 Task: Search one way flight ticket for 5 adults, 2 children, 1 infant in seat and 1 infant on lap in economy from Muskegon: Muskegon County Airport to Rock Springs: Southwest Wyoming Regional Airport (rock Springs Sweetwater County Airport) on 8-5-2023. Choice of flights is Sun country airlines. Number of bags: 2 checked bags. Price is upto 107000. Outbound departure time preference is 18:45.
Action: Mouse moved to (360, 313)
Screenshot: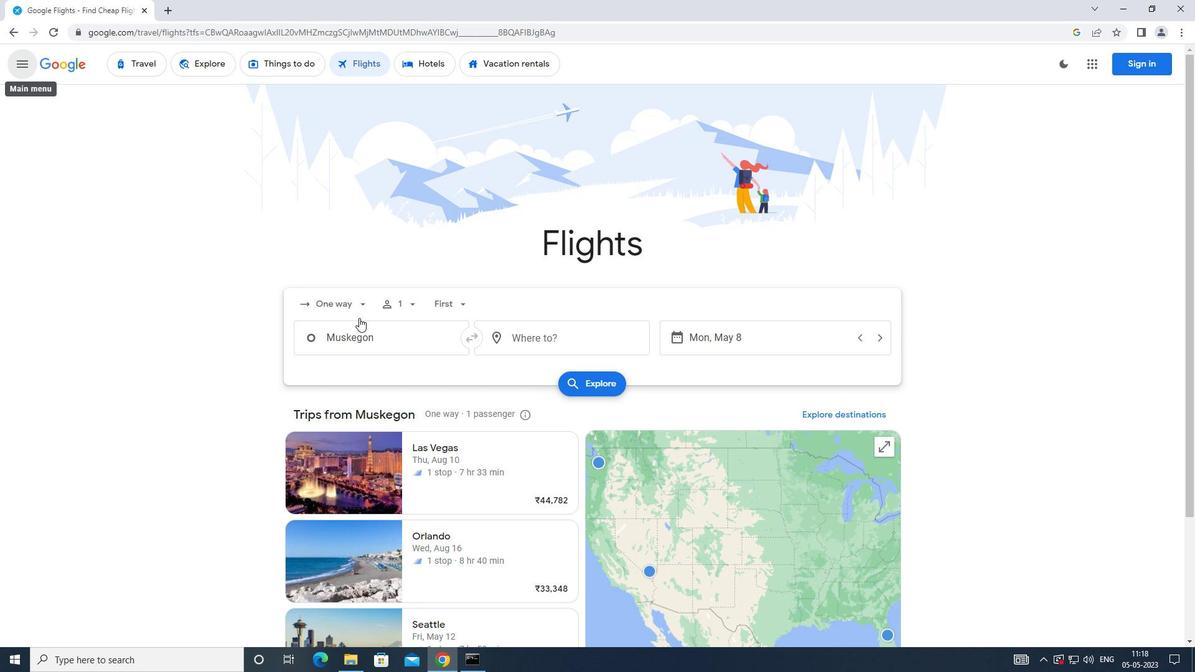 
Action: Mouse pressed left at (360, 313)
Screenshot: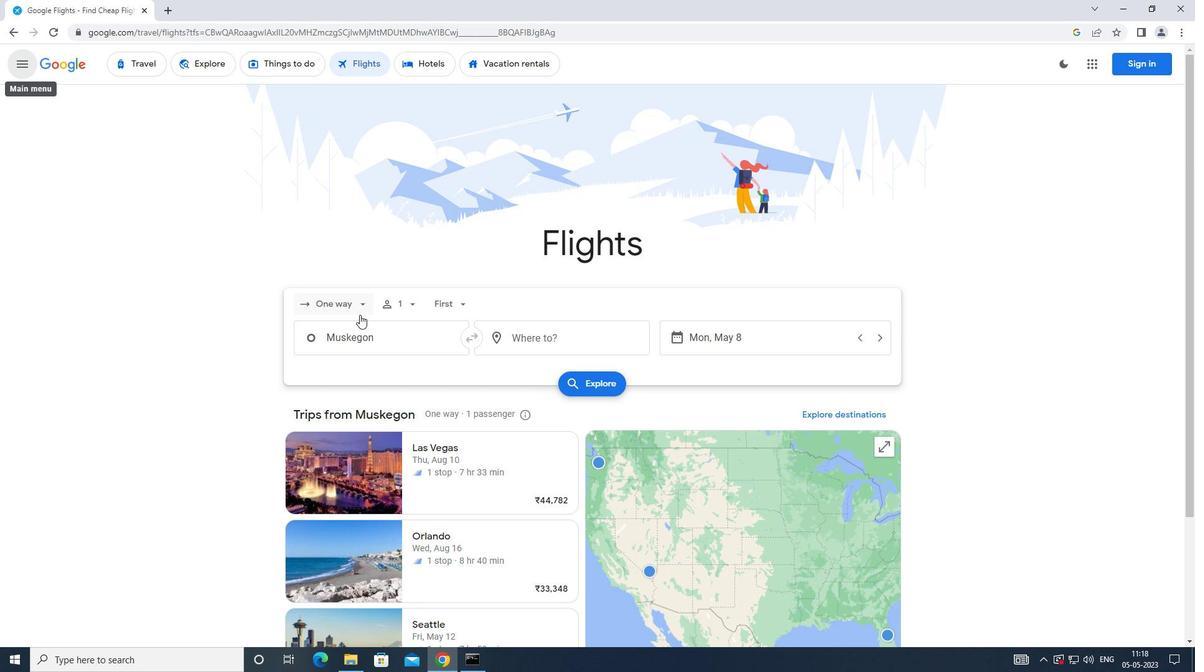 
Action: Mouse moved to (343, 369)
Screenshot: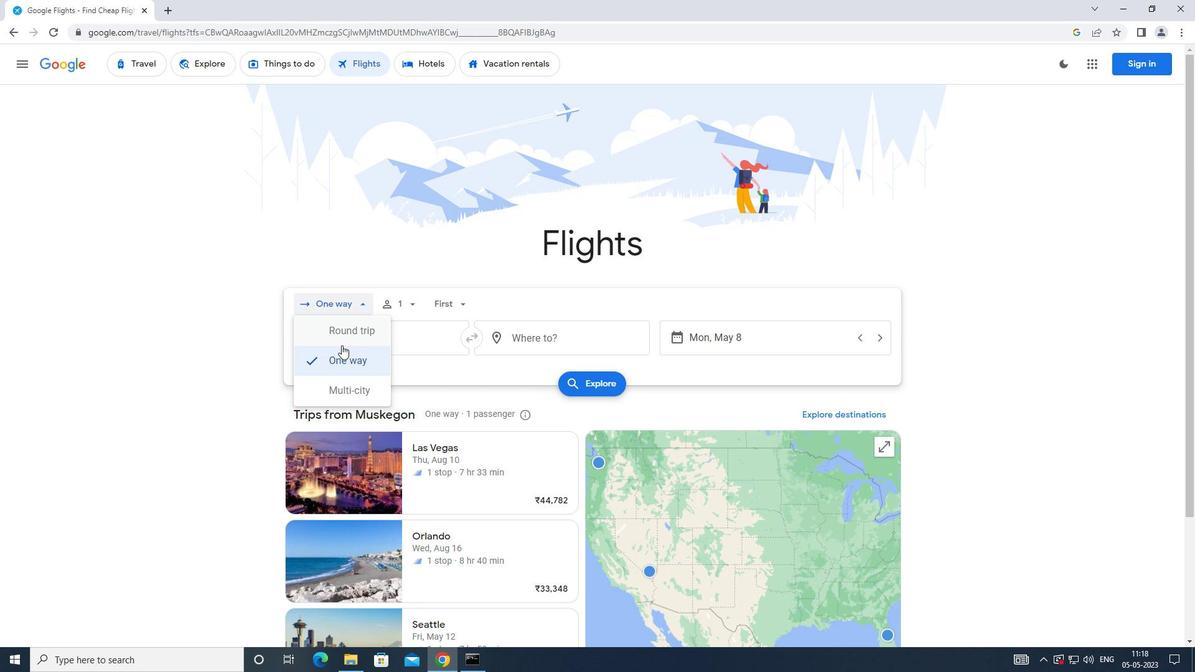 
Action: Mouse pressed left at (343, 369)
Screenshot: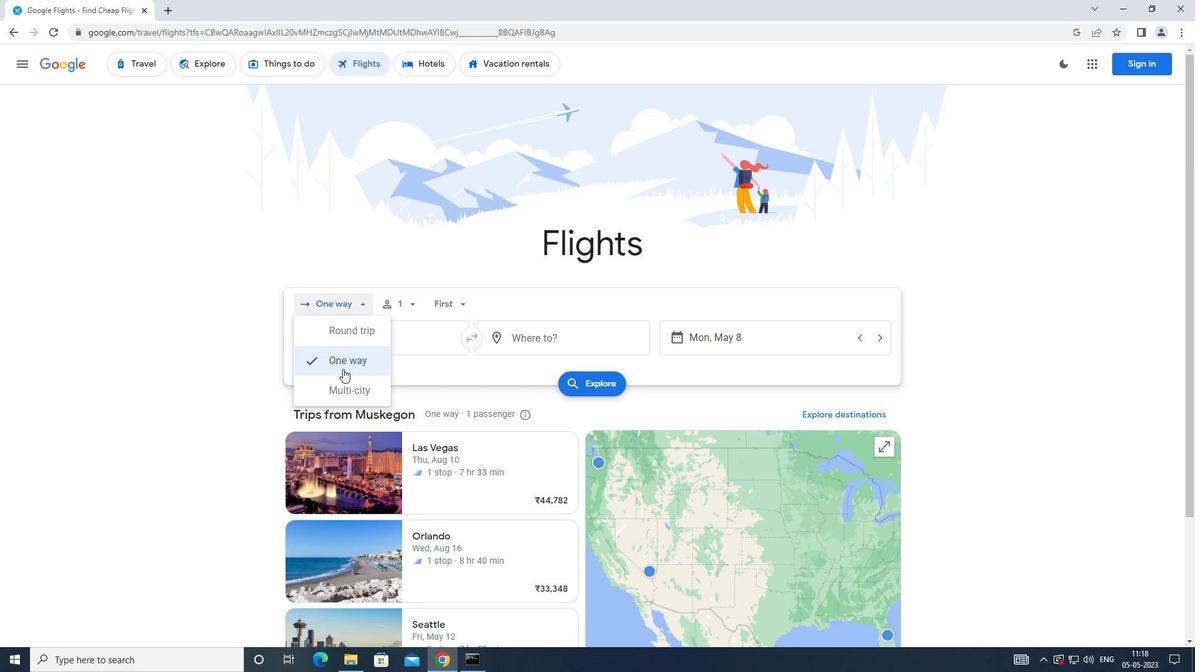 
Action: Mouse moved to (409, 302)
Screenshot: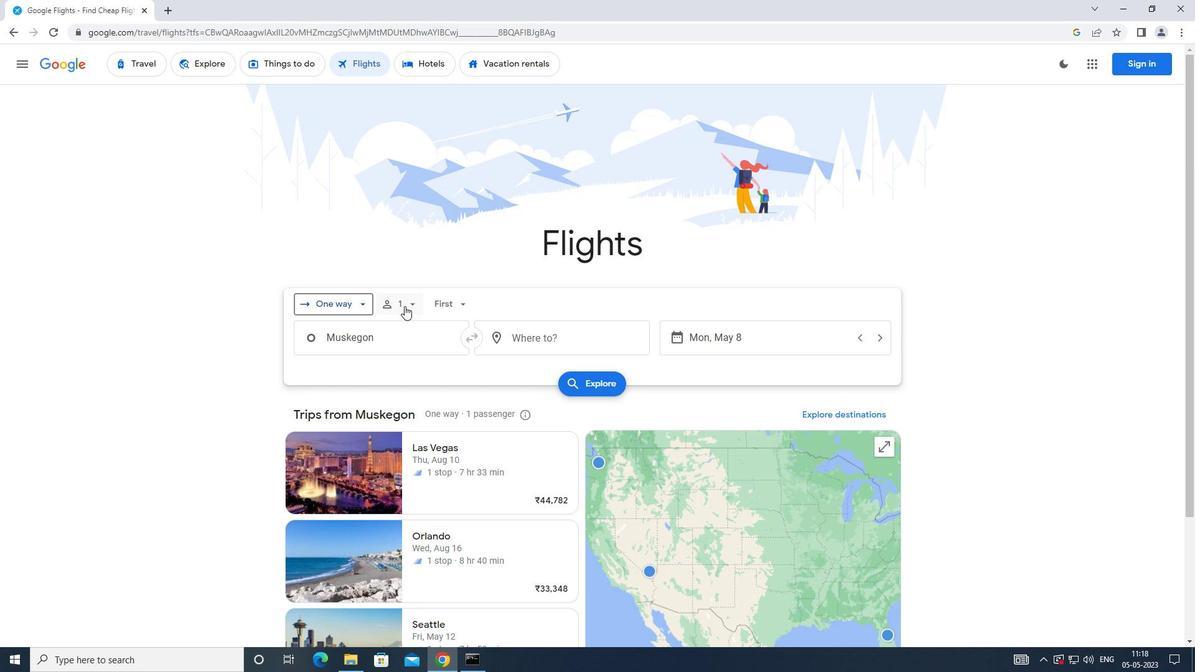 
Action: Mouse pressed left at (409, 302)
Screenshot: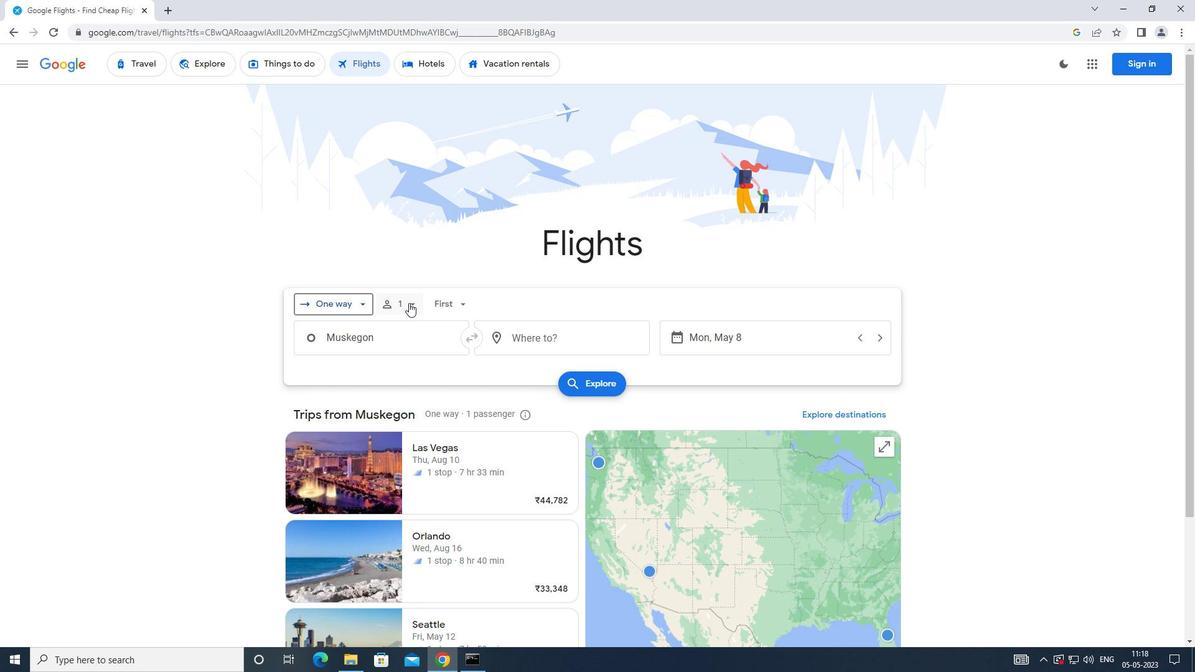 
Action: Mouse moved to (505, 333)
Screenshot: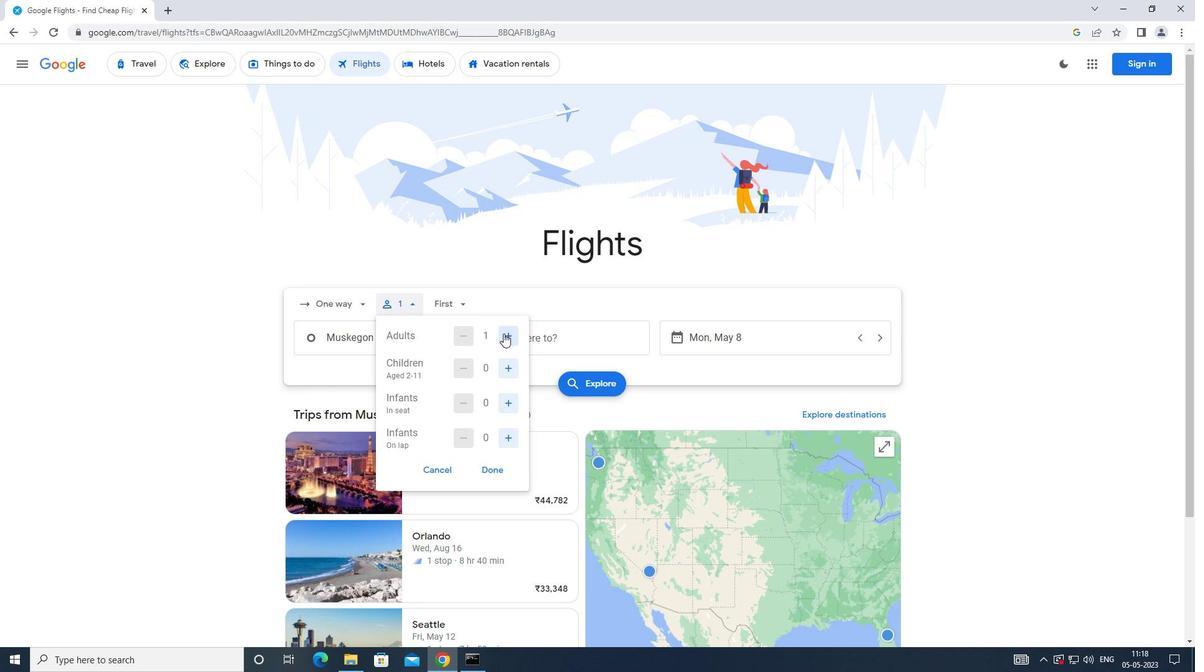 
Action: Mouse pressed left at (505, 333)
Screenshot: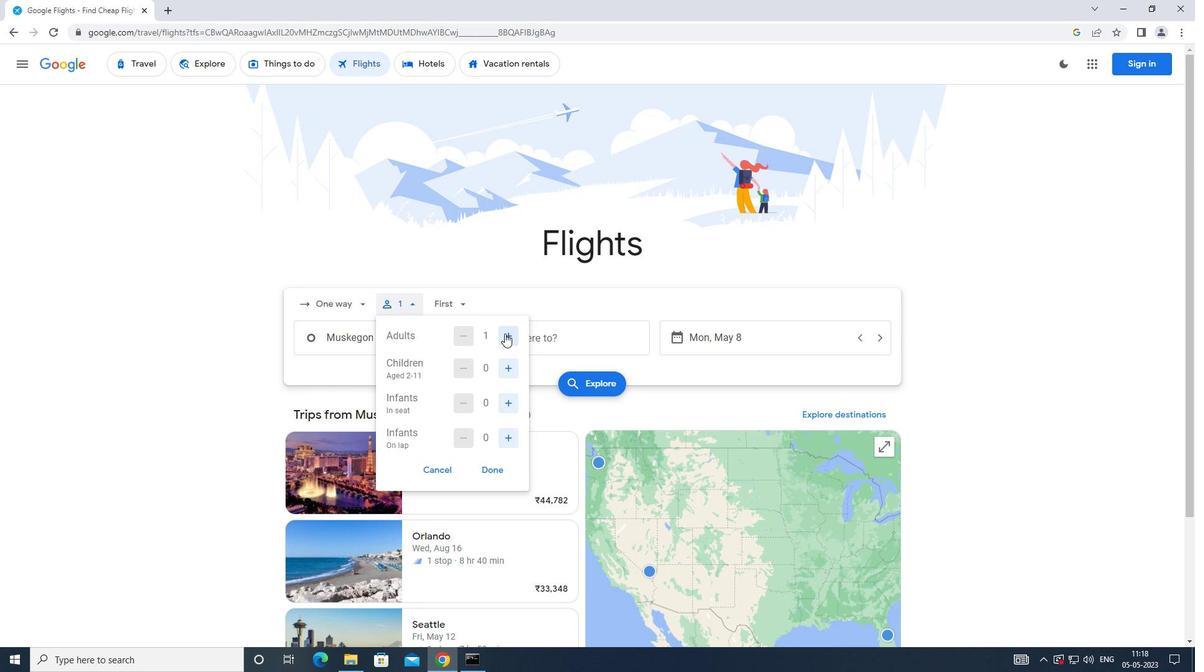 
Action: Mouse pressed left at (505, 333)
Screenshot: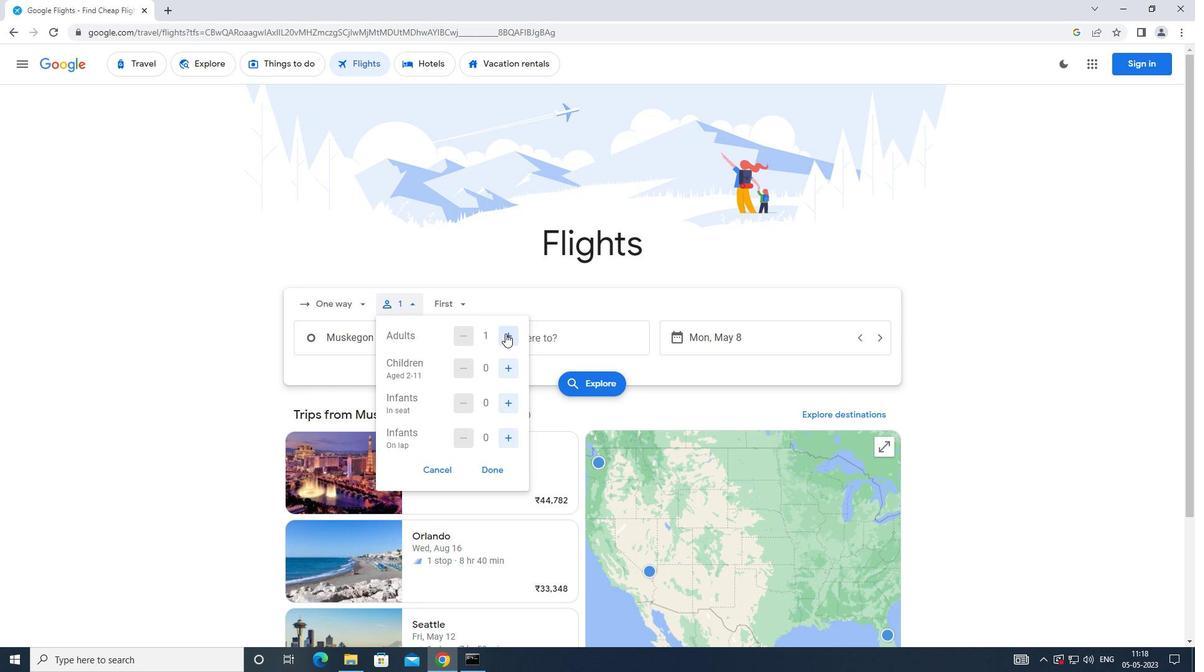 
Action: Mouse pressed left at (505, 333)
Screenshot: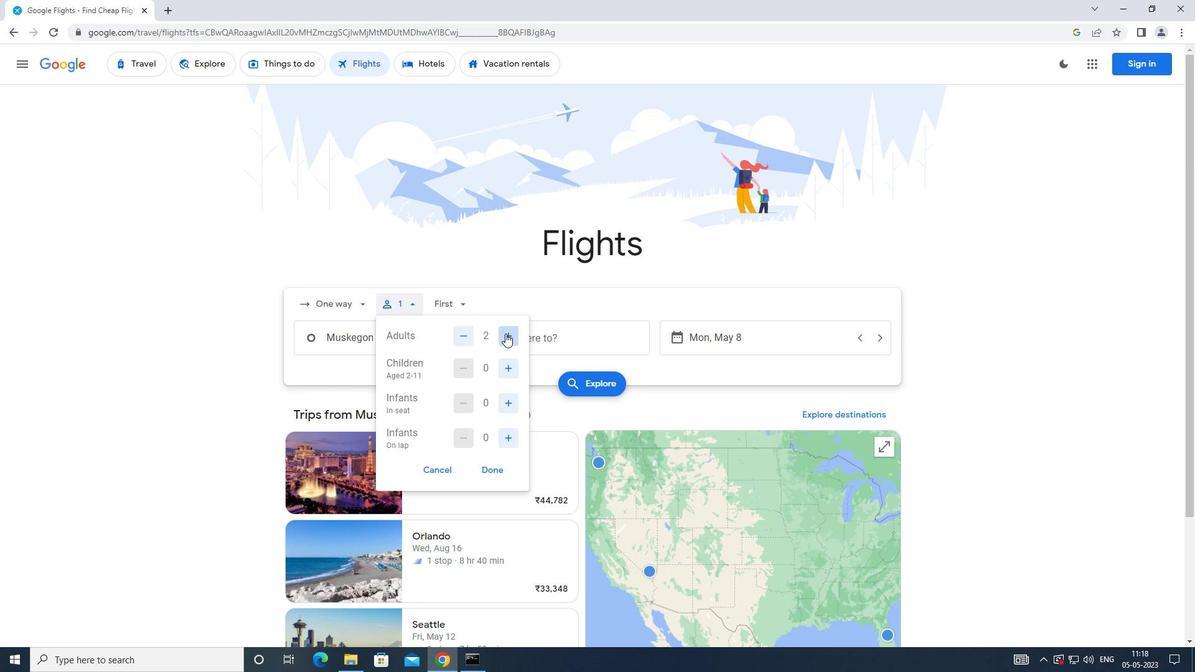
Action: Mouse pressed left at (505, 333)
Screenshot: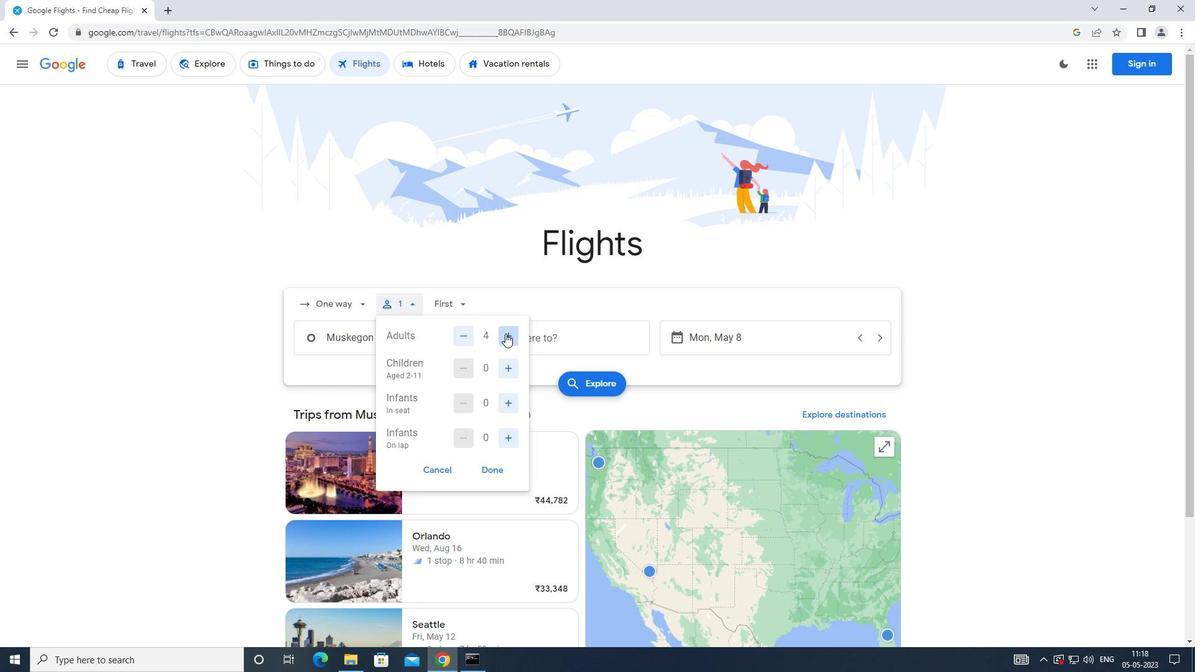 
Action: Mouse moved to (507, 363)
Screenshot: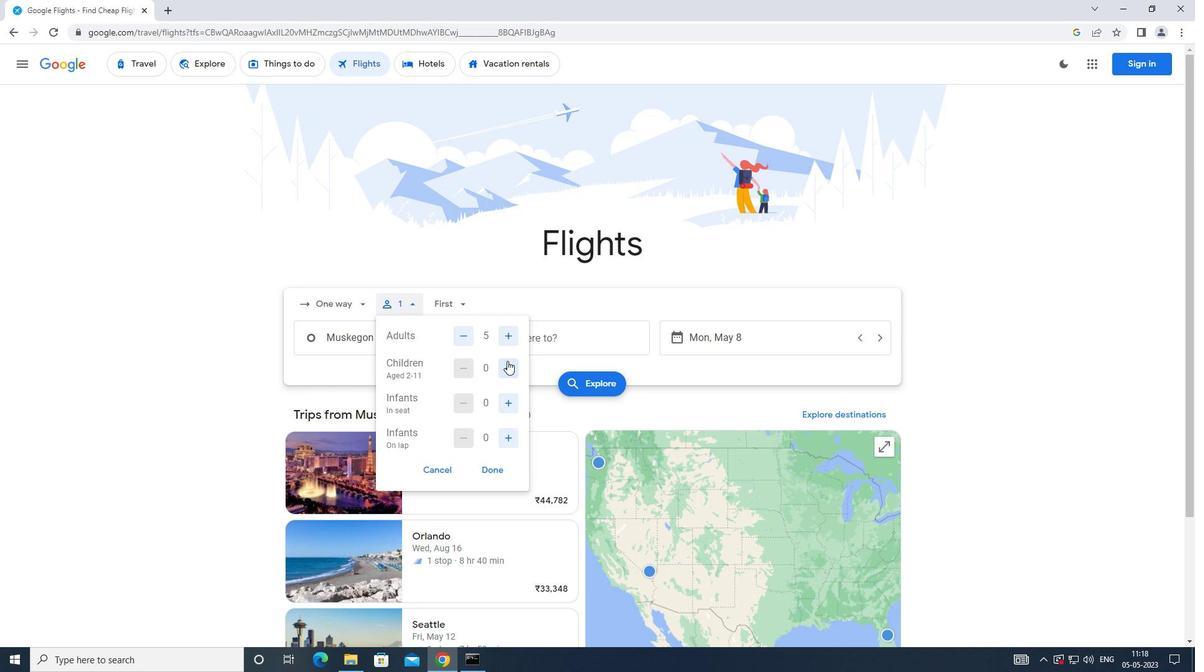 
Action: Mouse pressed left at (507, 363)
Screenshot: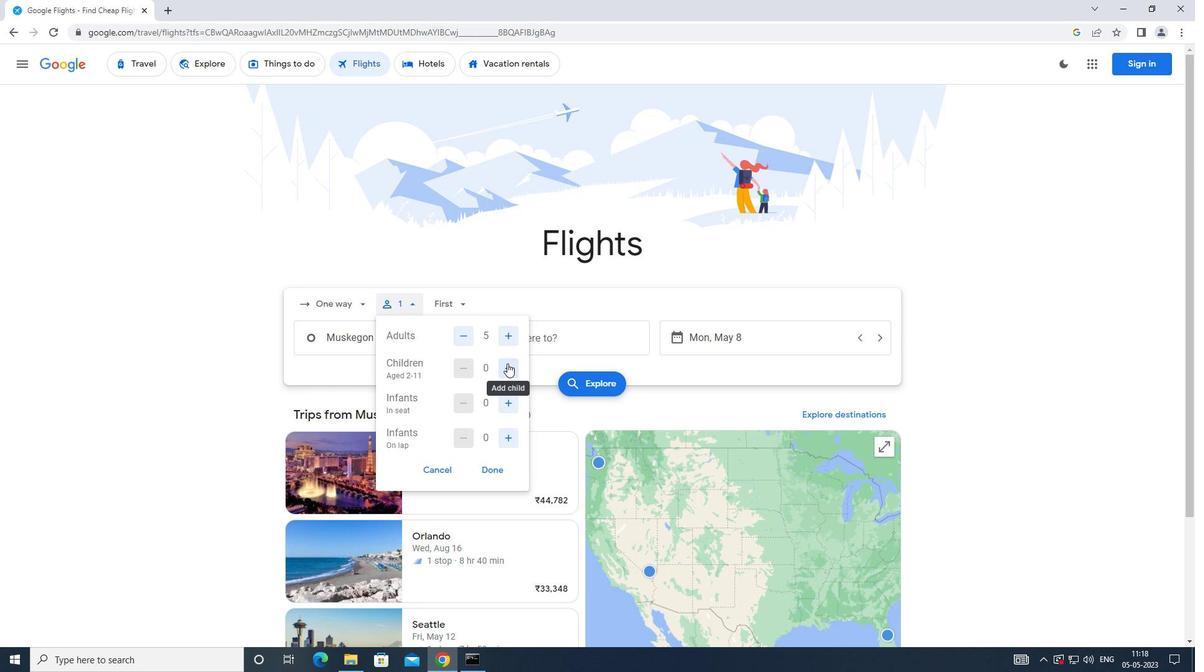 
Action: Mouse pressed left at (507, 363)
Screenshot: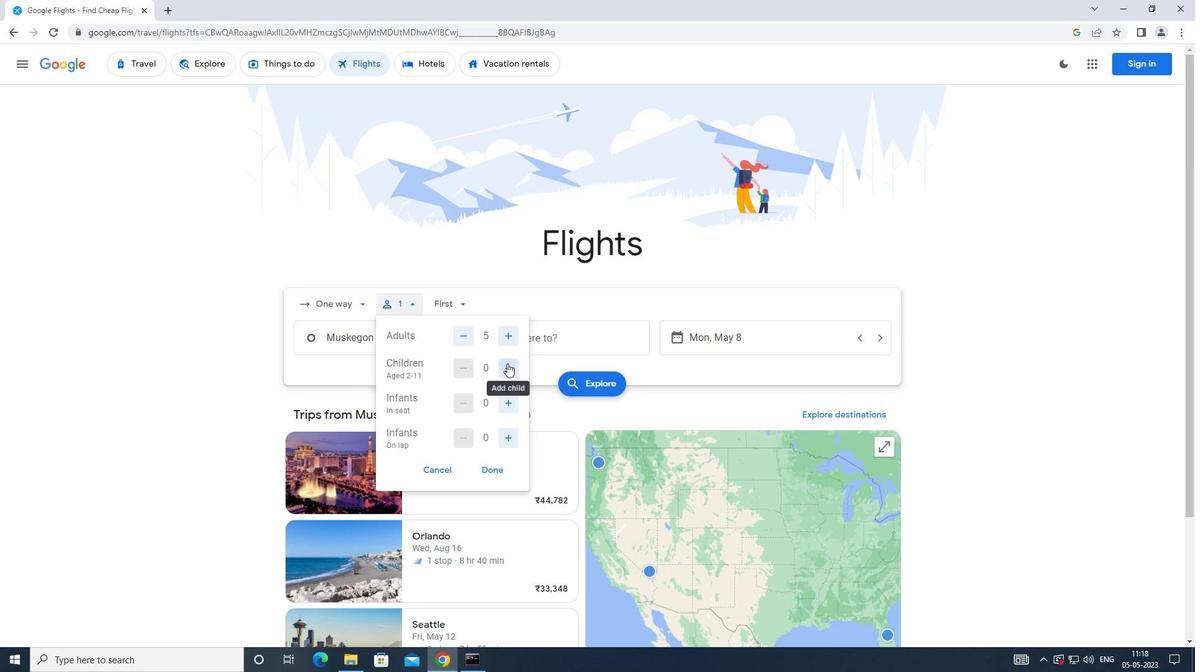 
Action: Mouse moved to (506, 395)
Screenshot: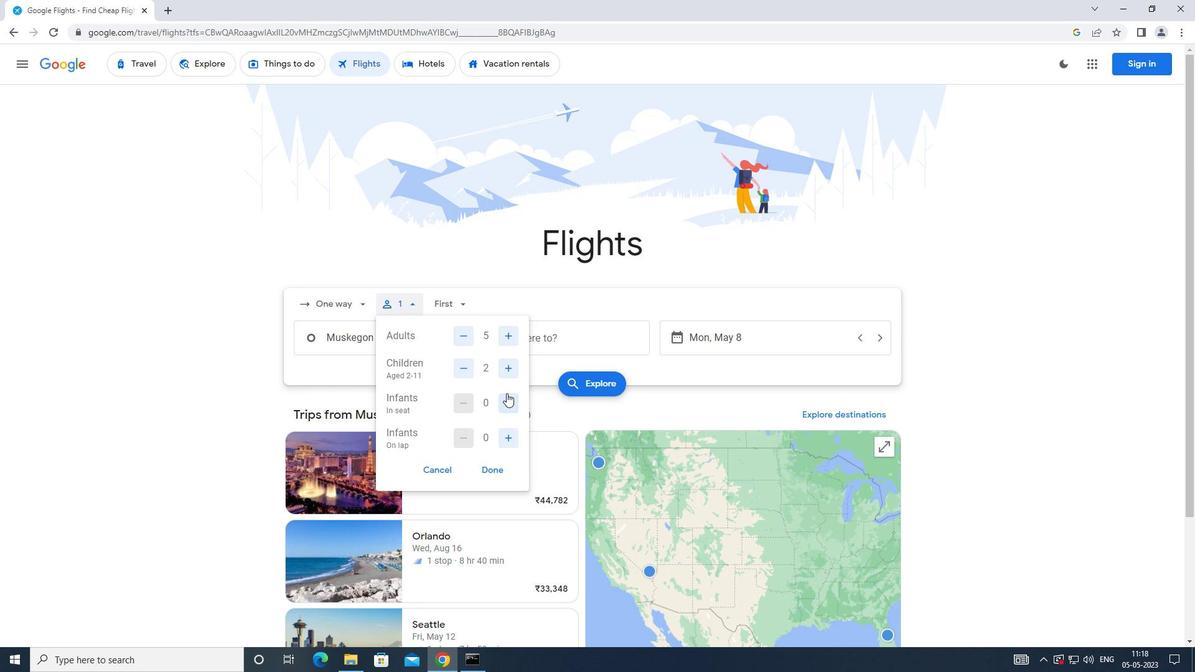 
Action: Mouse pressed left at (506, 395)
Screenshot: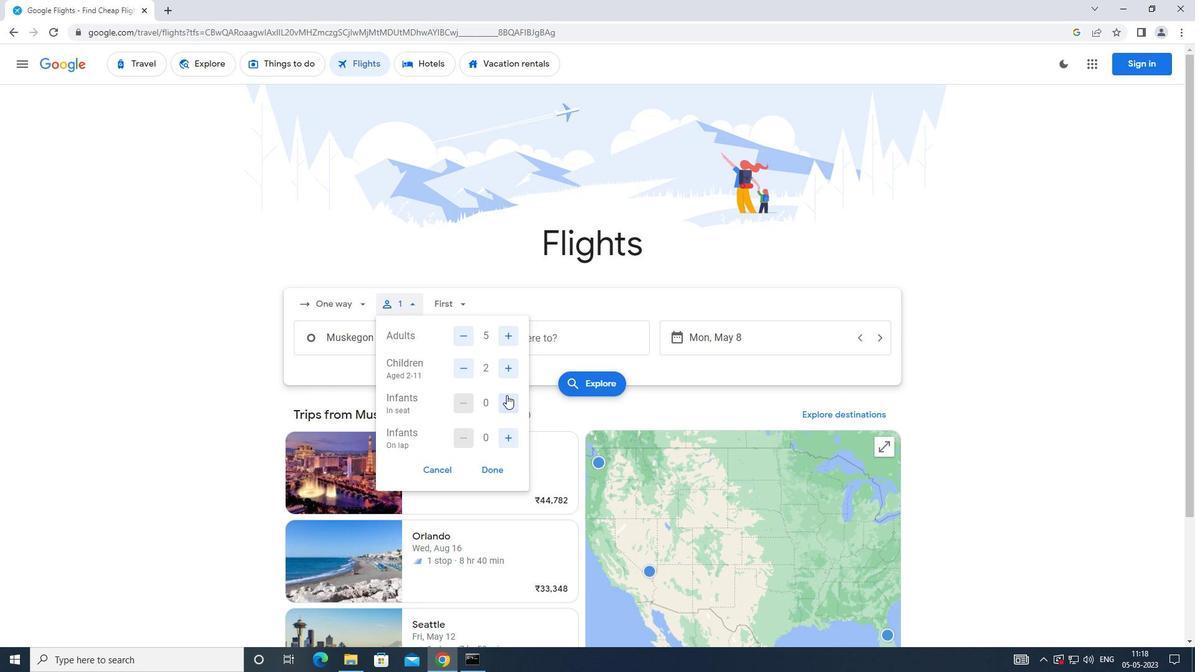
Action: Mouse moved to (506, 436)
Screenshot: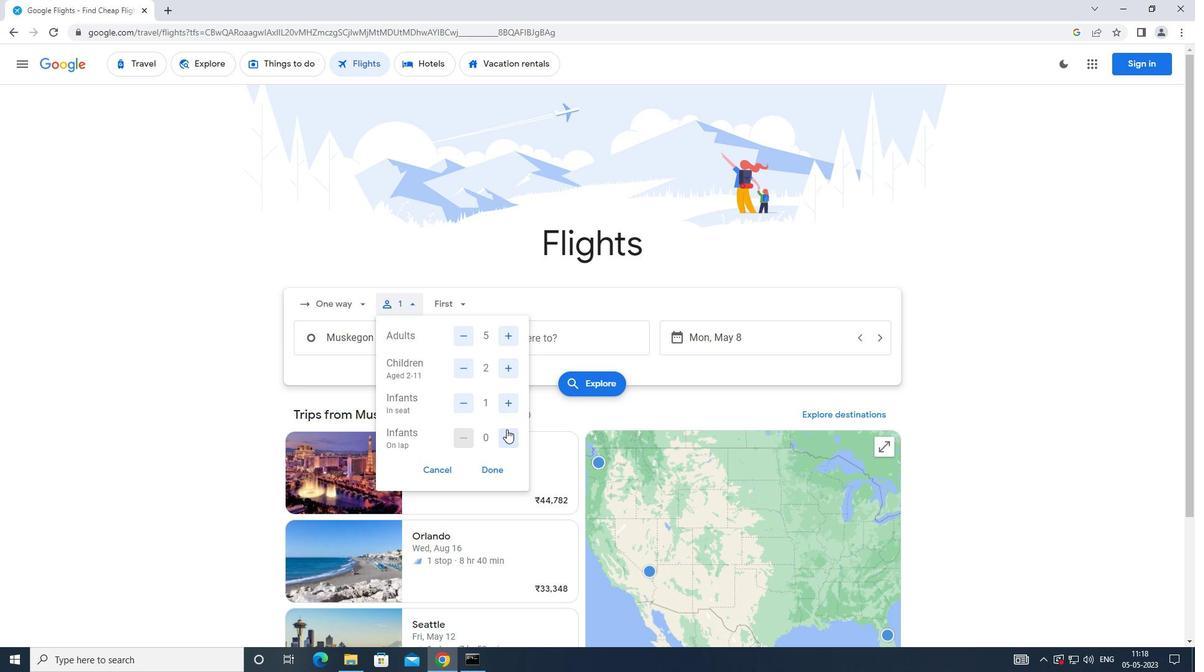 
Action: Mouse pressed left at (506, 436)
Screenshot: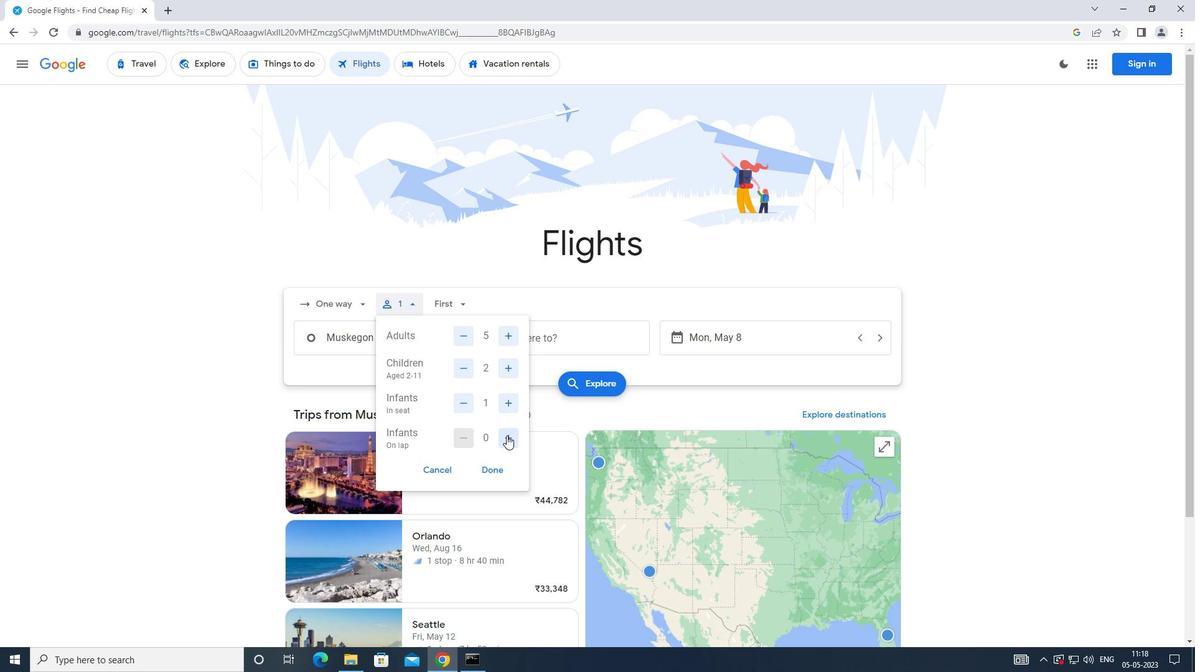 
Action: Mouse moved to (499, 466)
Screenshot: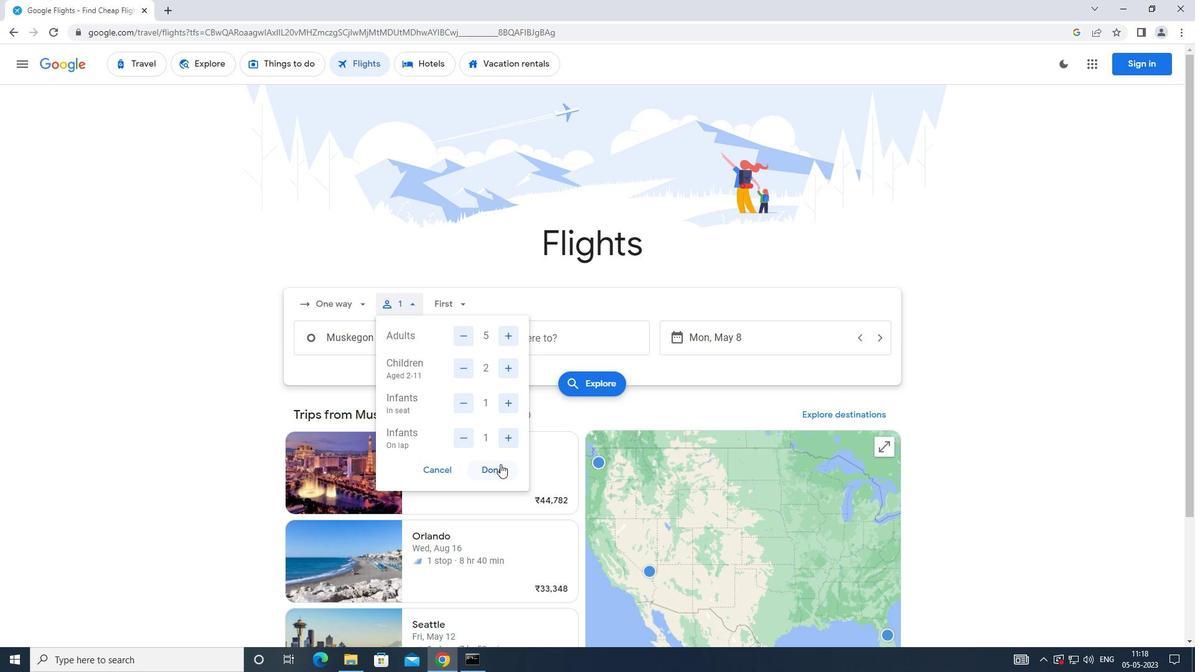 
Action: Mouse pressed left at (499, 466)
Screenshot: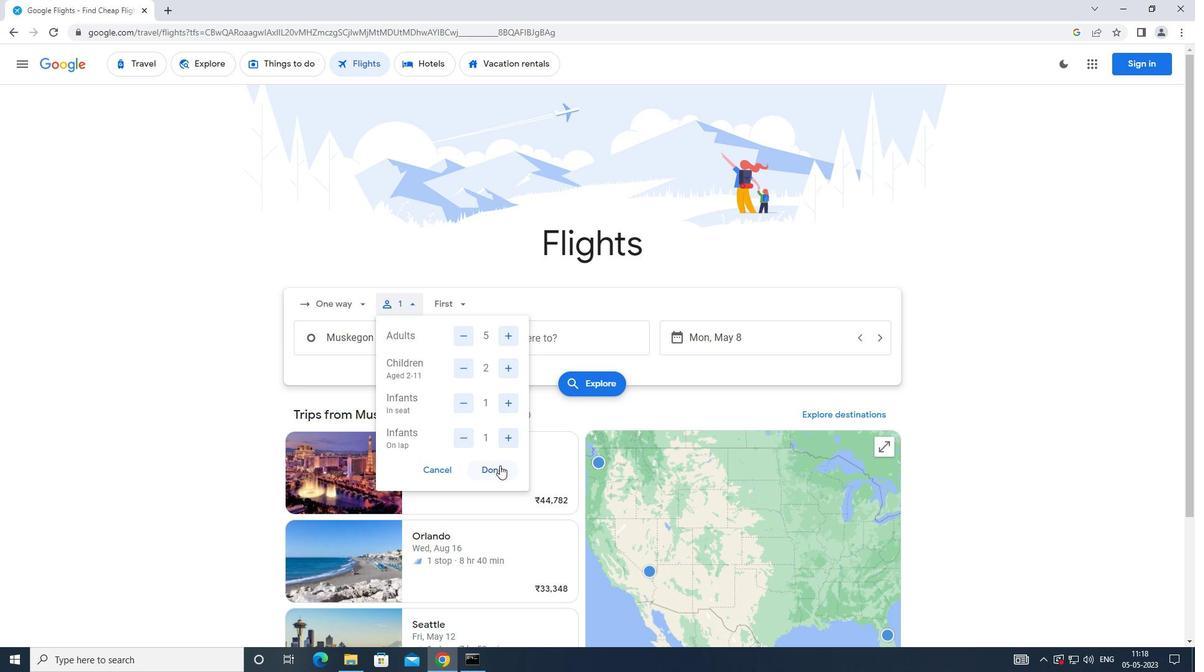 
Action: Mouse moved to (444, 300)
Screenshot: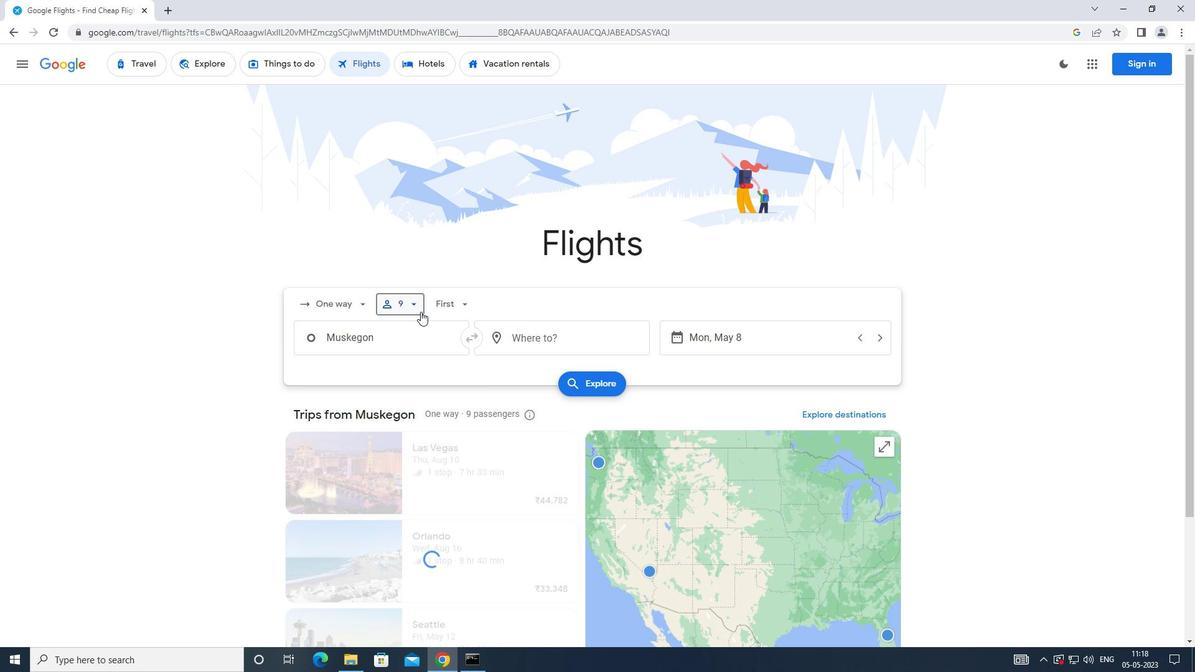 
Action: Mouse pressed left at (444, 300)
Screenshot: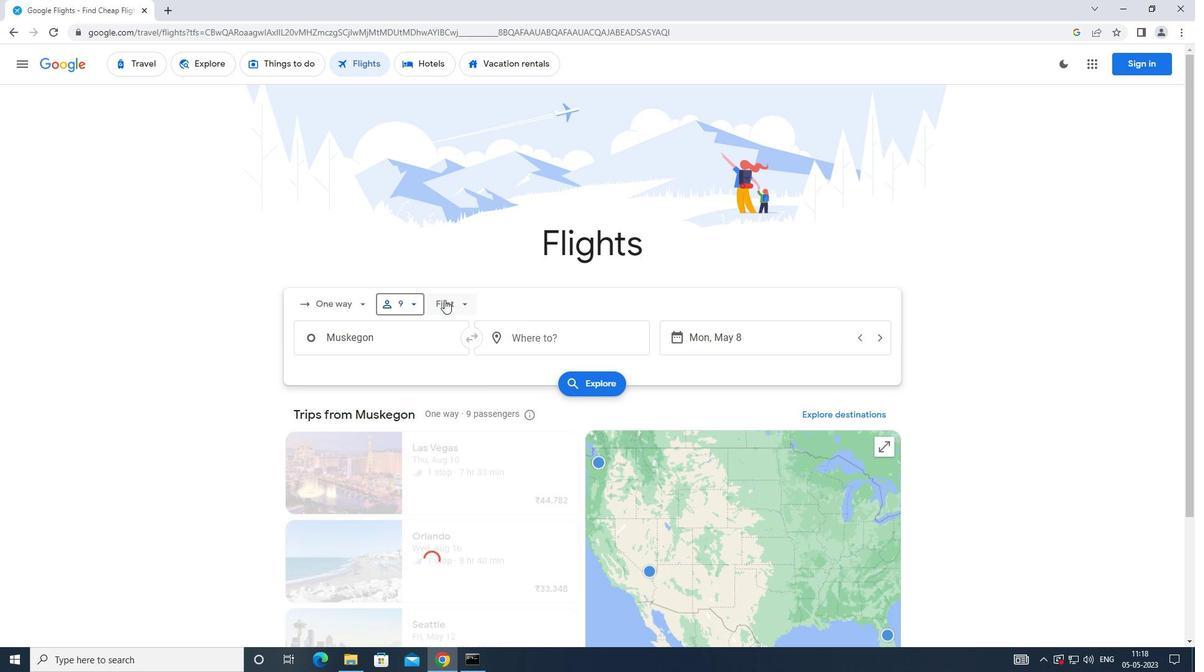 
Action: Mouse moved to (472, 343)
Screenshot: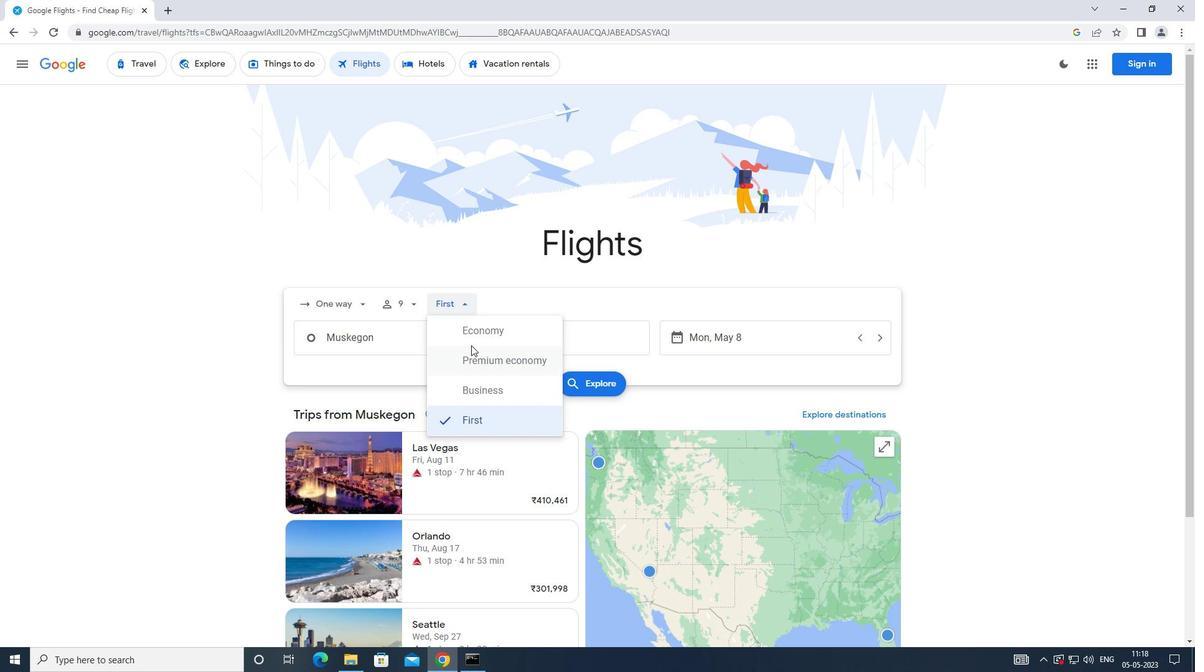 
Action: Mouse pressed left at (472, 343)
Screenshot: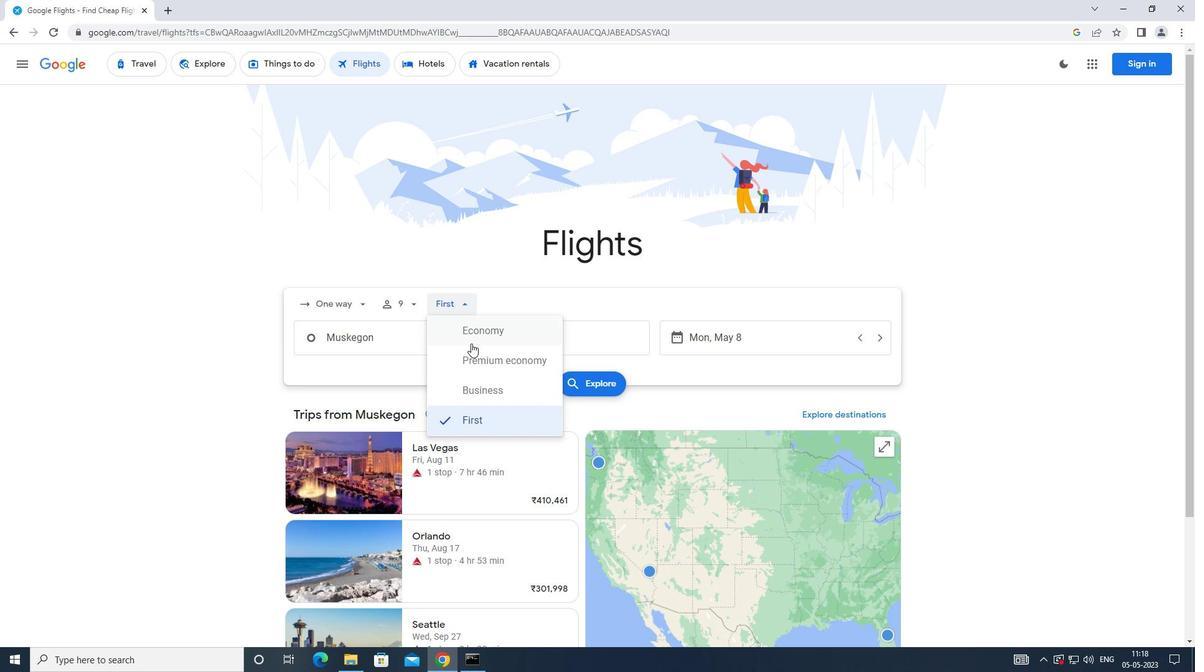 
Action: Mouse moved to (407, 343)
Screenshot: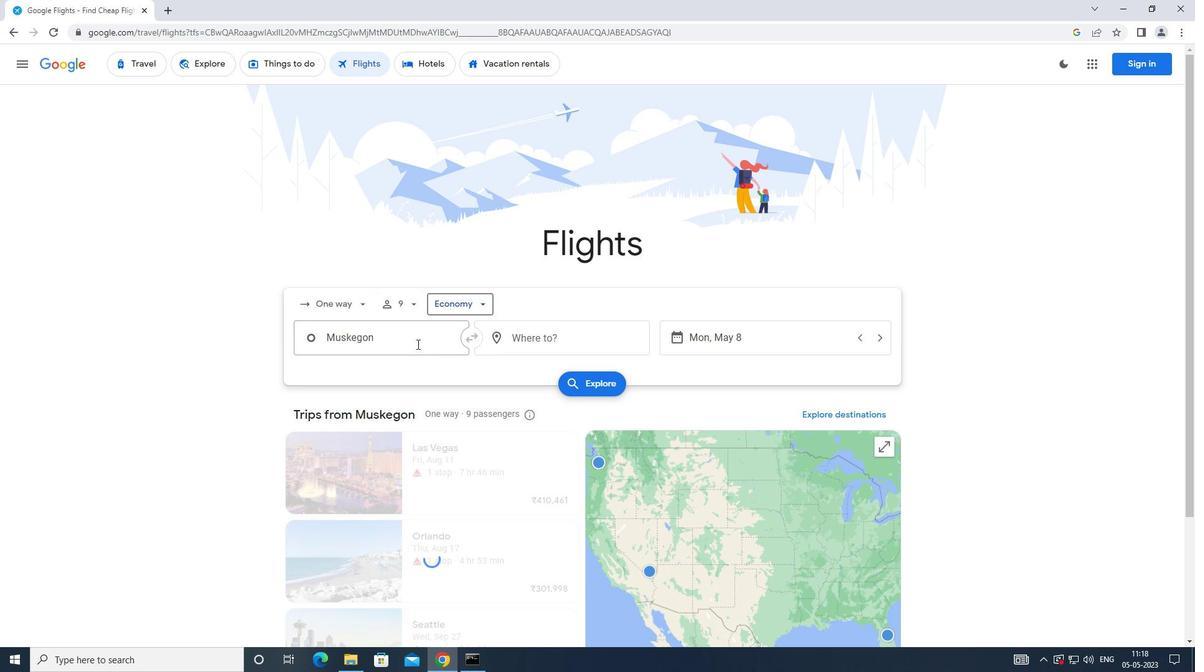 
Action: Mouse pressed left at (407, 343)
Screenshot: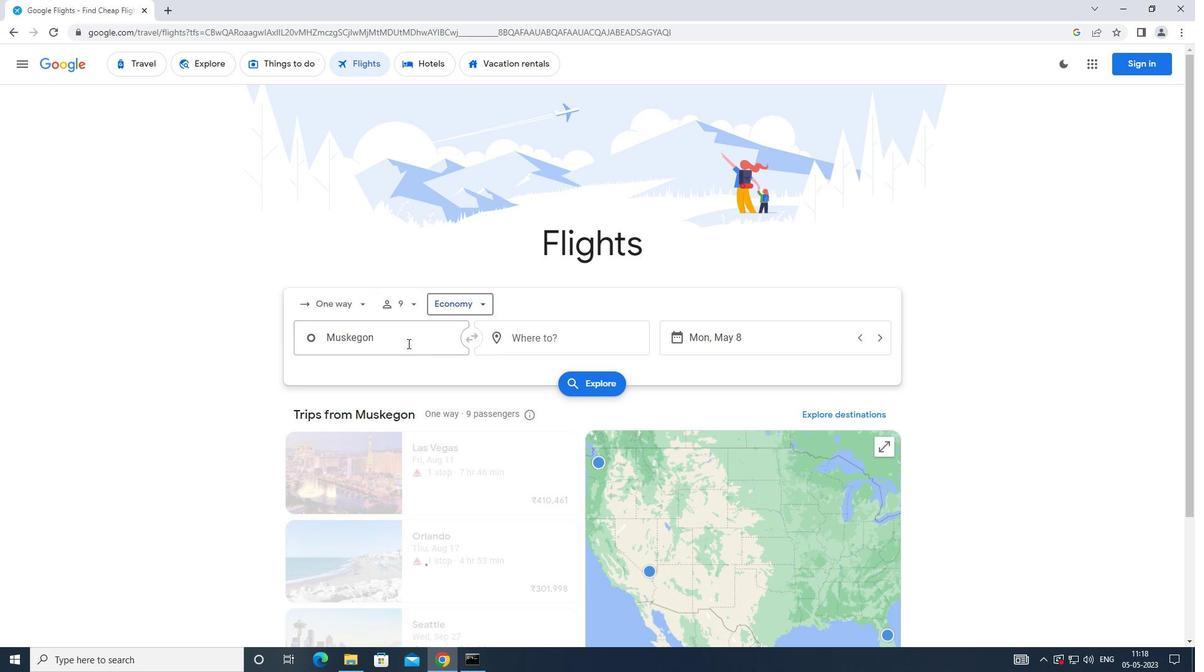 
Action: Mouse moved to (407, 353)
Screenshot: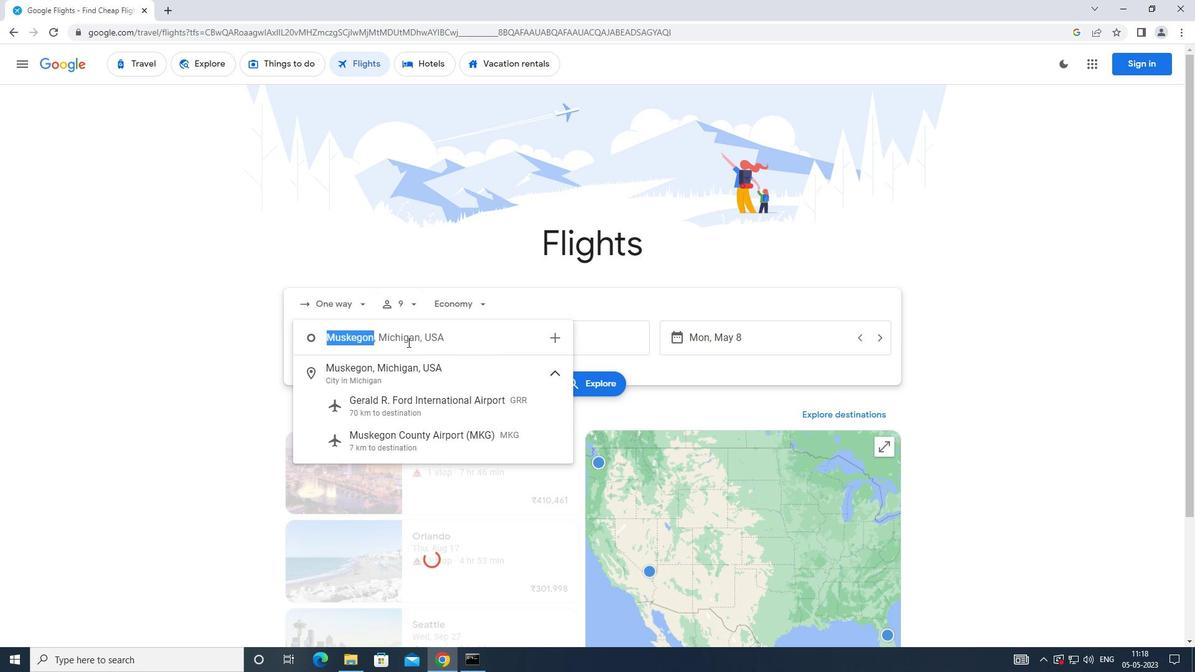 
Action: Key pressed <Key.caps_lock>m<Key.caps_lock>usk<Key.enter>
Screenshot: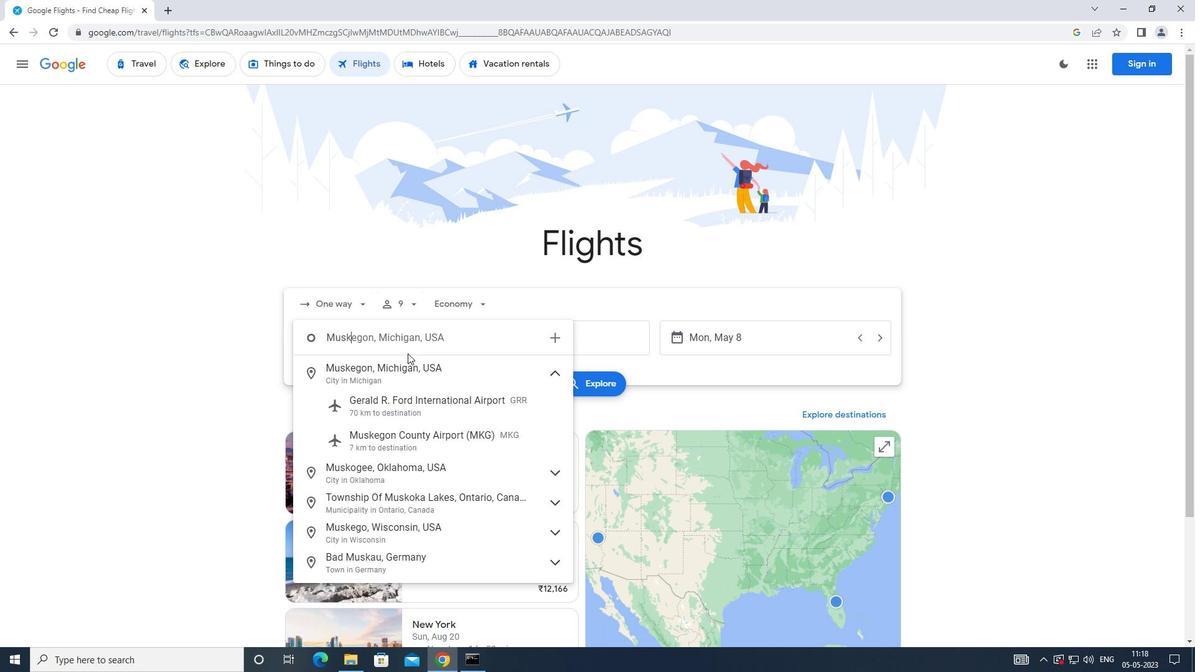 
Action: Mouse moved to (499, 338)
Screenshot: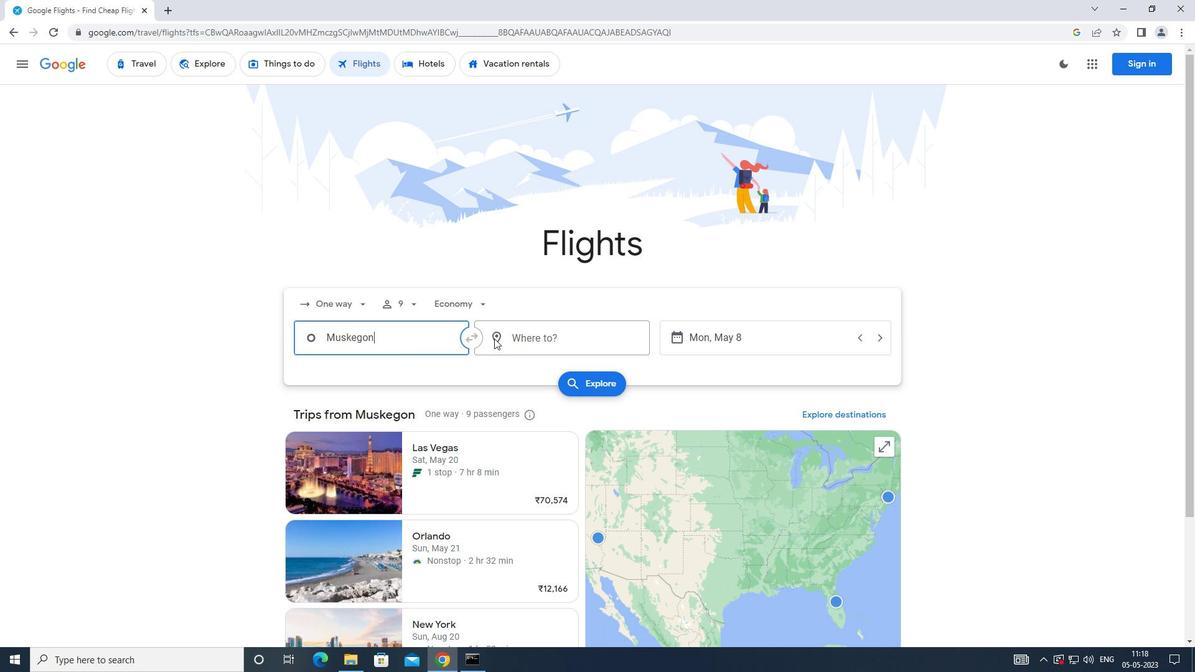 
Action: Mouse pressed left at (499, 338)
Screenshot: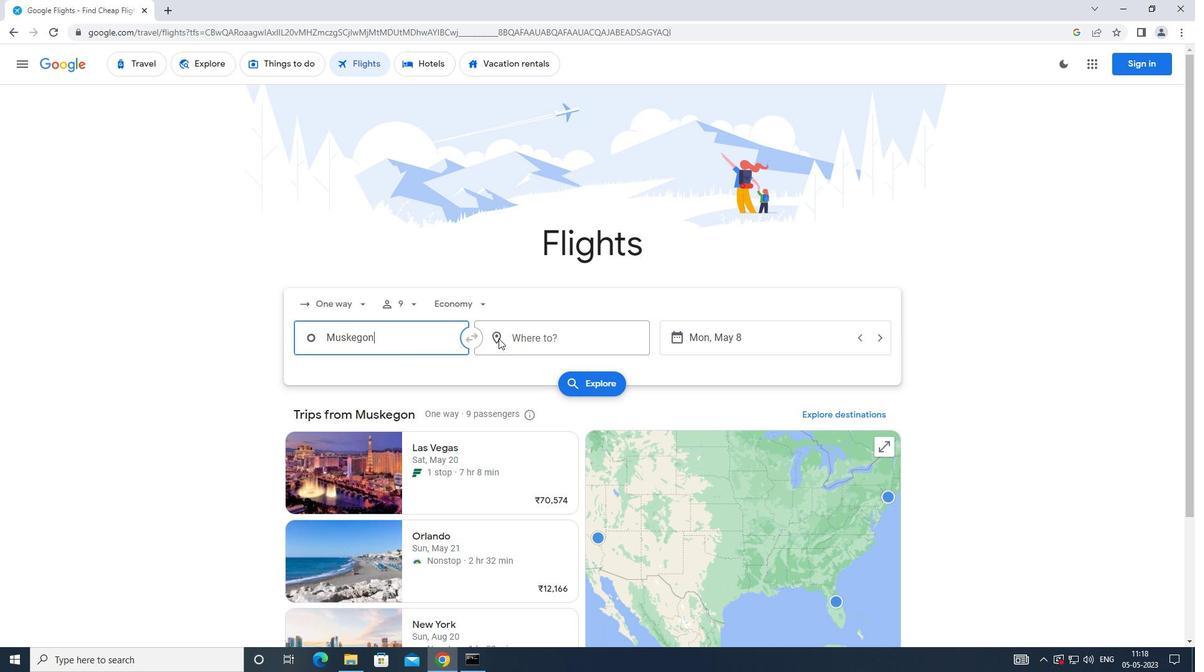 
Action: Mouse moved to (490, 346)
Screenshot: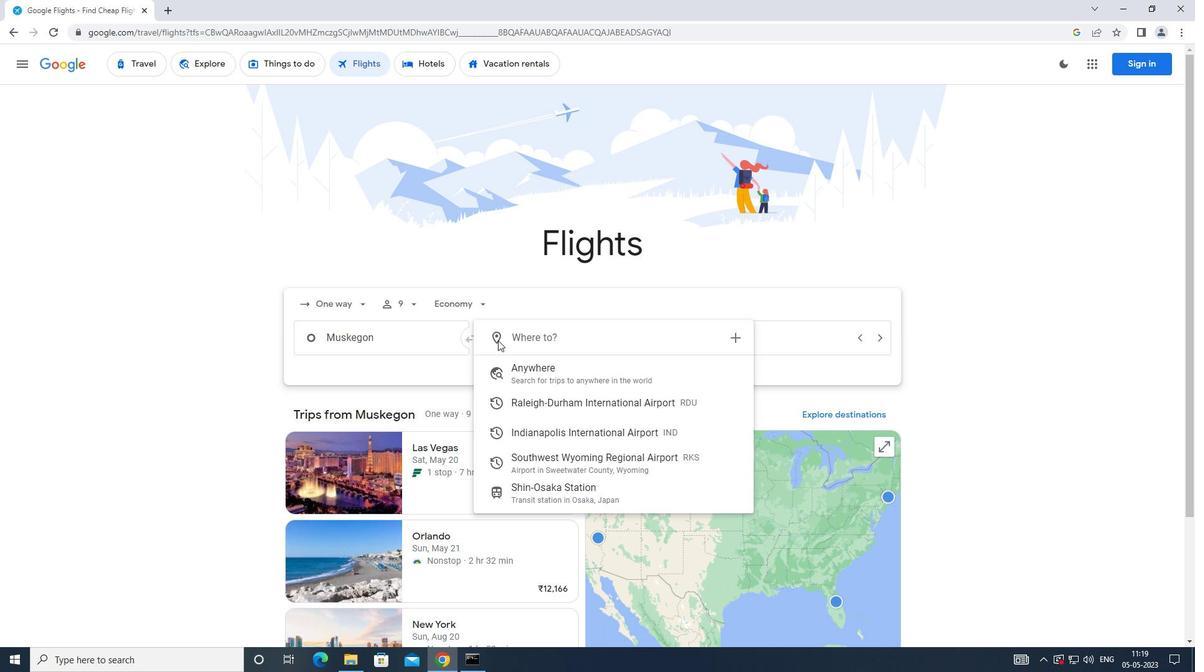 
Action: Key pressed <Key.caps_lock>s<Key.caps_lock>outhwest
Screenshot: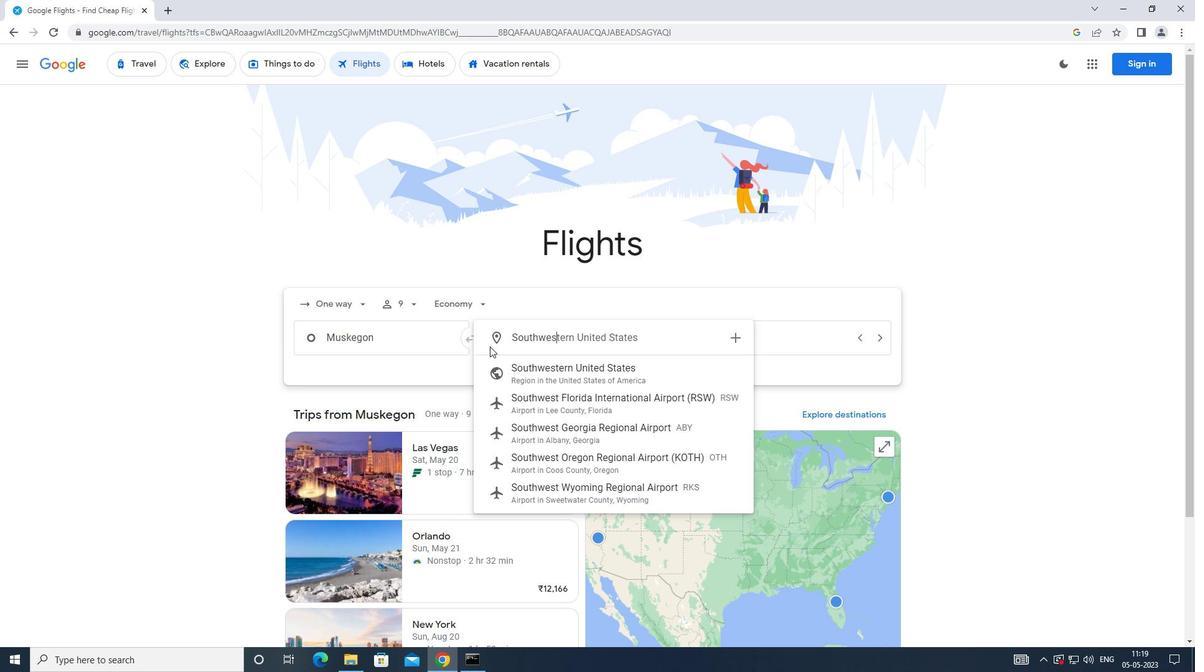 
Action: Mouse moved to (560, 491)
Screenshot: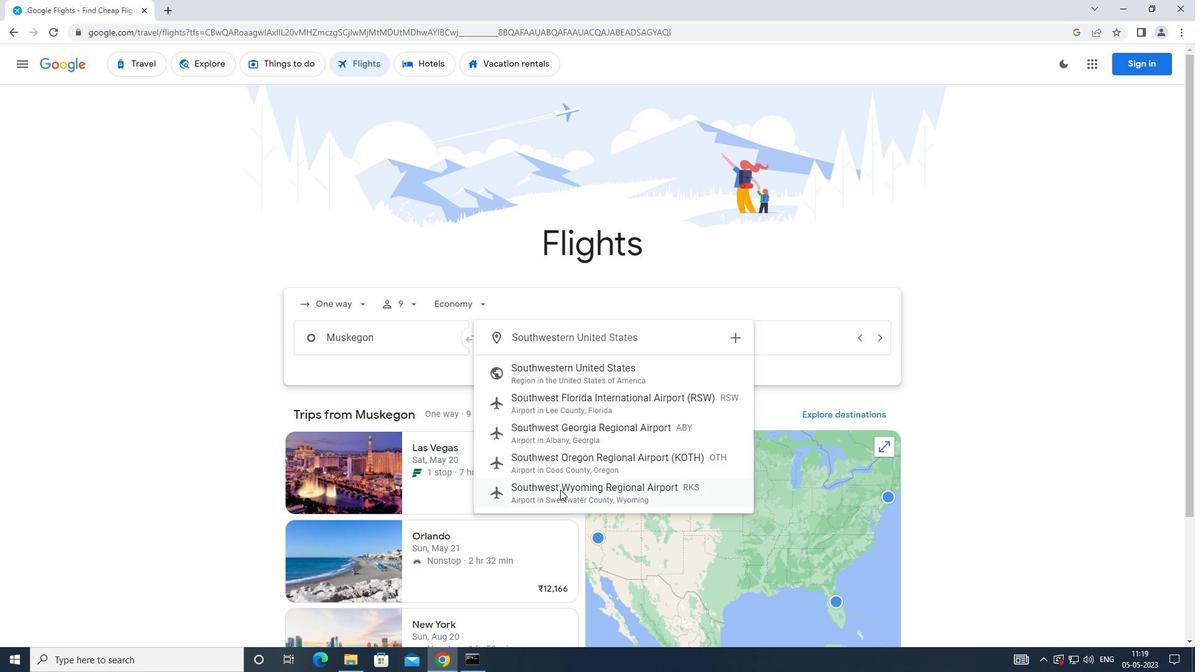 
Action: Mouse pressed left at (560, 491)
Screenshot: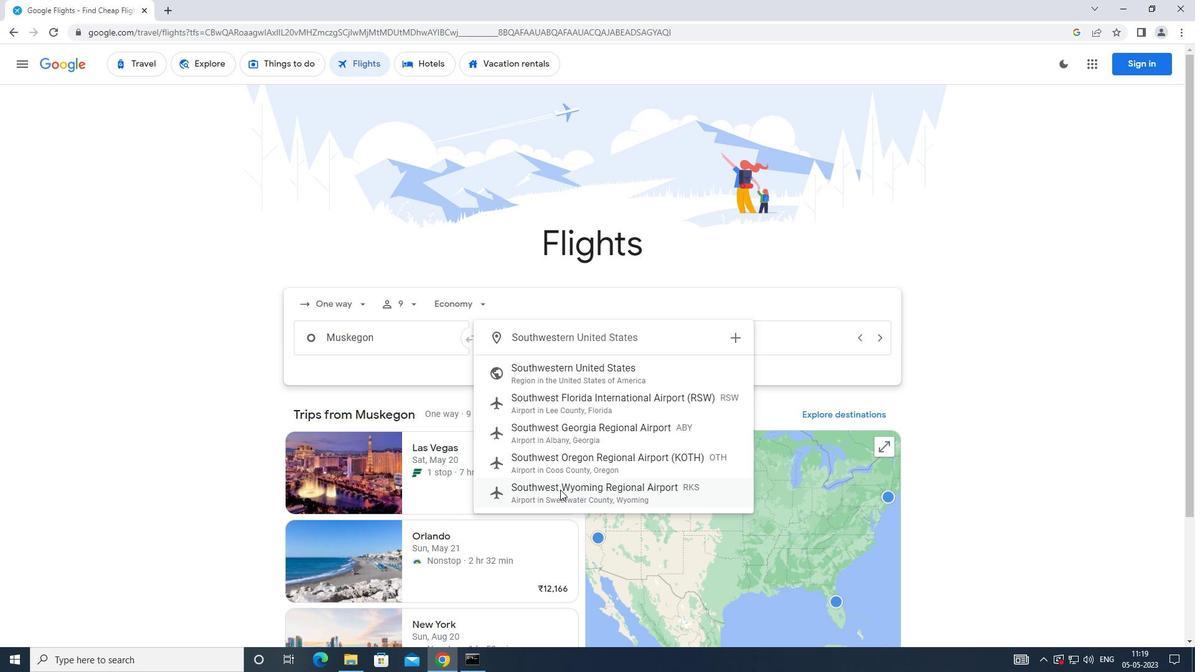 
Action: Mouse moved to (688, 330)
Screenshot: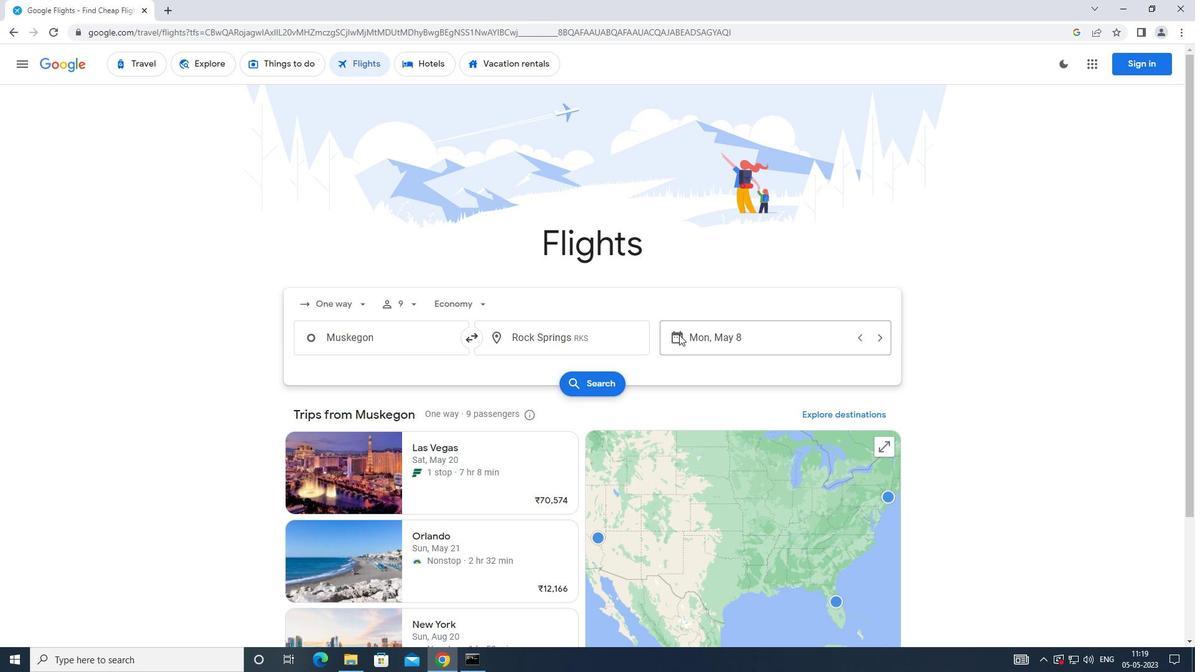 
Action: Mouse pressed left at (688, 330)
Screenshot: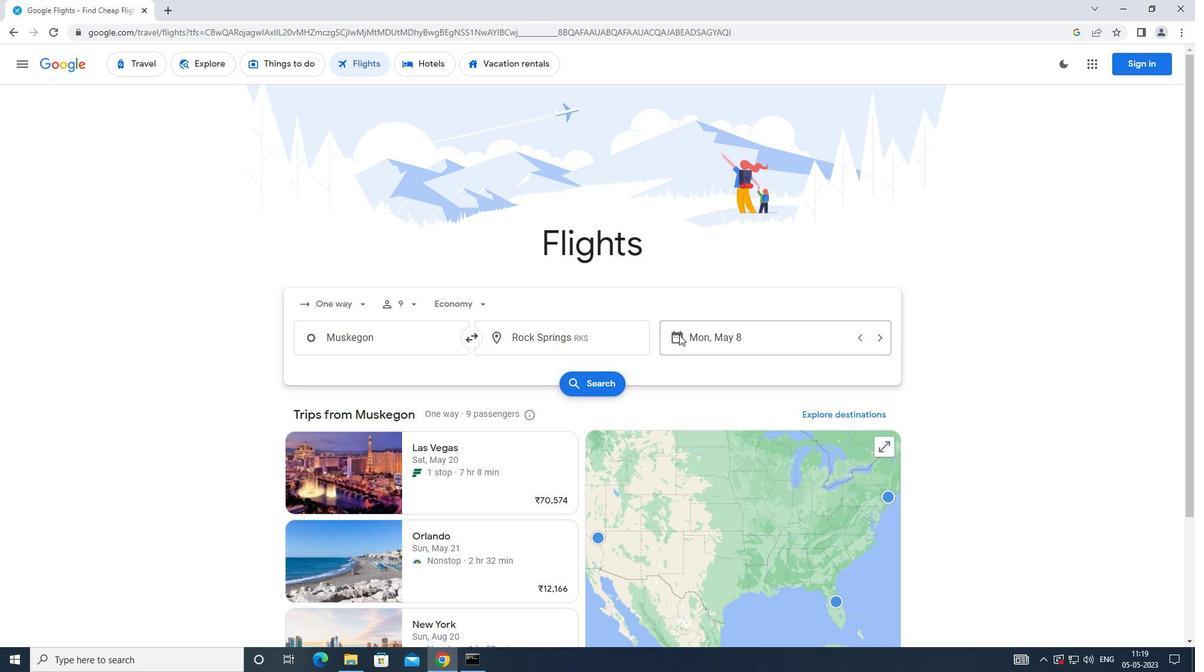 
Action: Mouse moved to (482, 447)
Screenshot: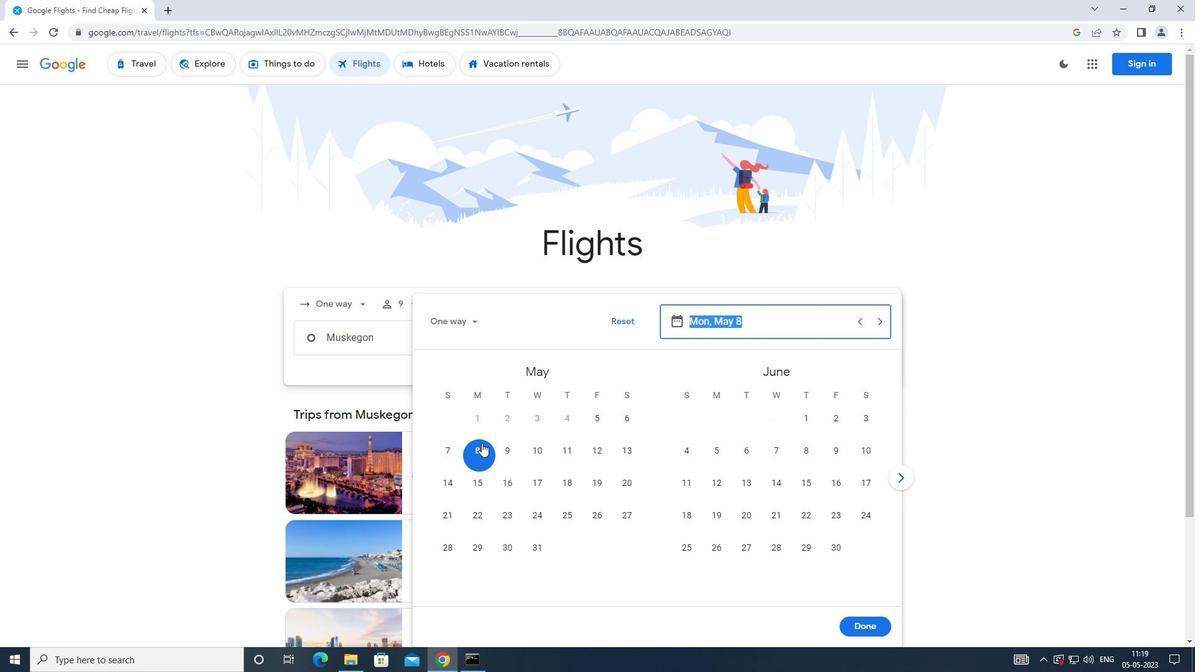 
Action: Mouse pressed left at (482, 447)
Screenshot: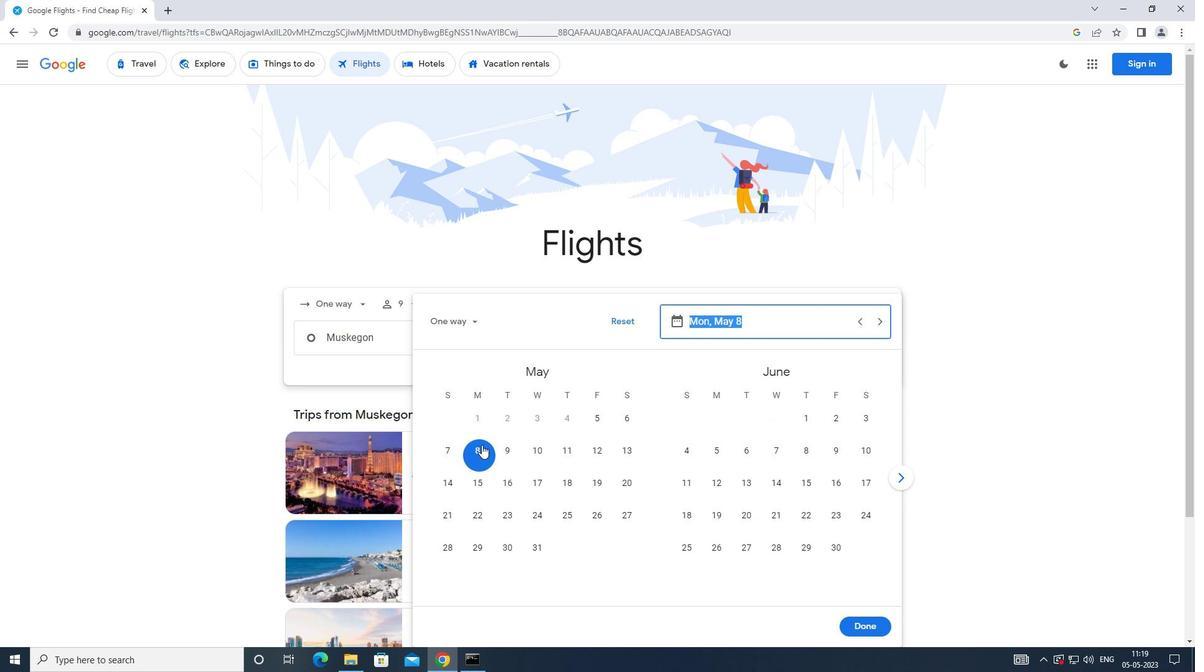 
Action: Mouse moved to (868, 627)
Screenshot: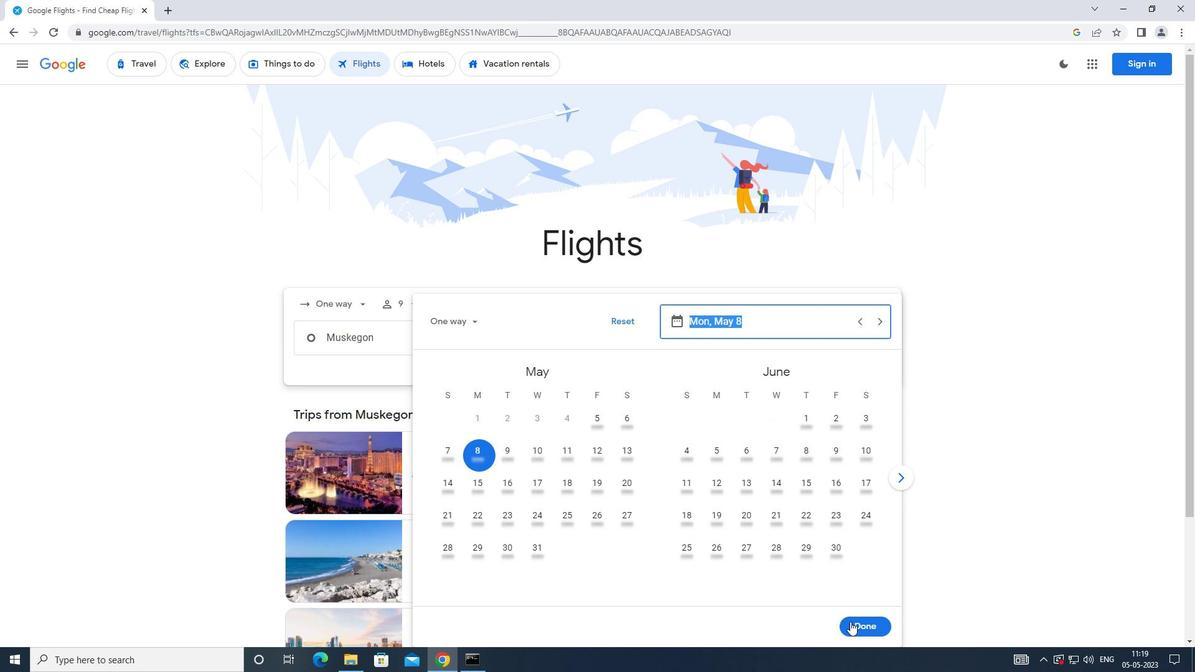 
Action: Mouse pressed left at (868, 627)
Screenshot: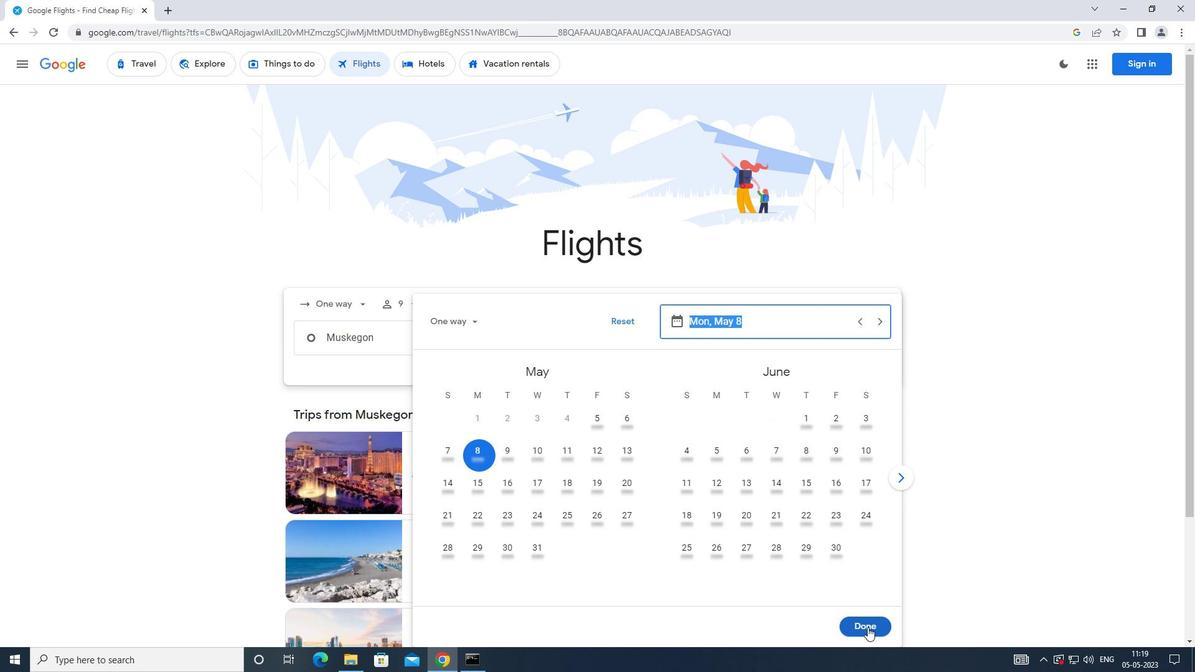 
Action: Mouse moved to (594, 390)
Screenshot: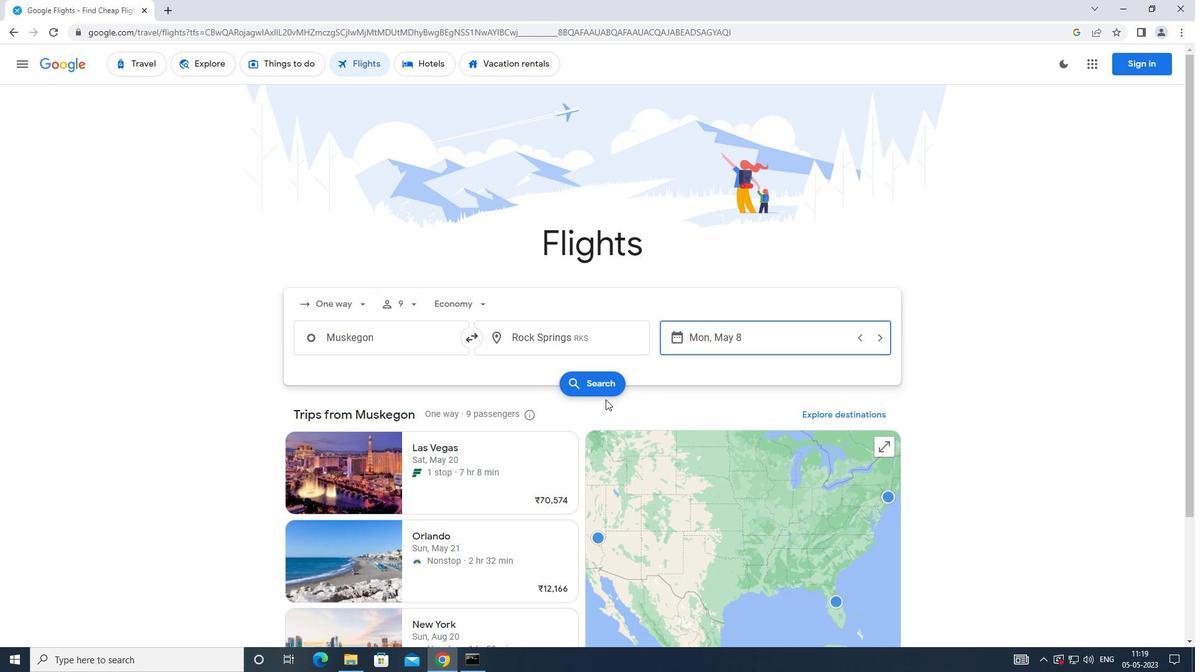 
Action: Mouse pressed left at (594, 390)
Screenshot: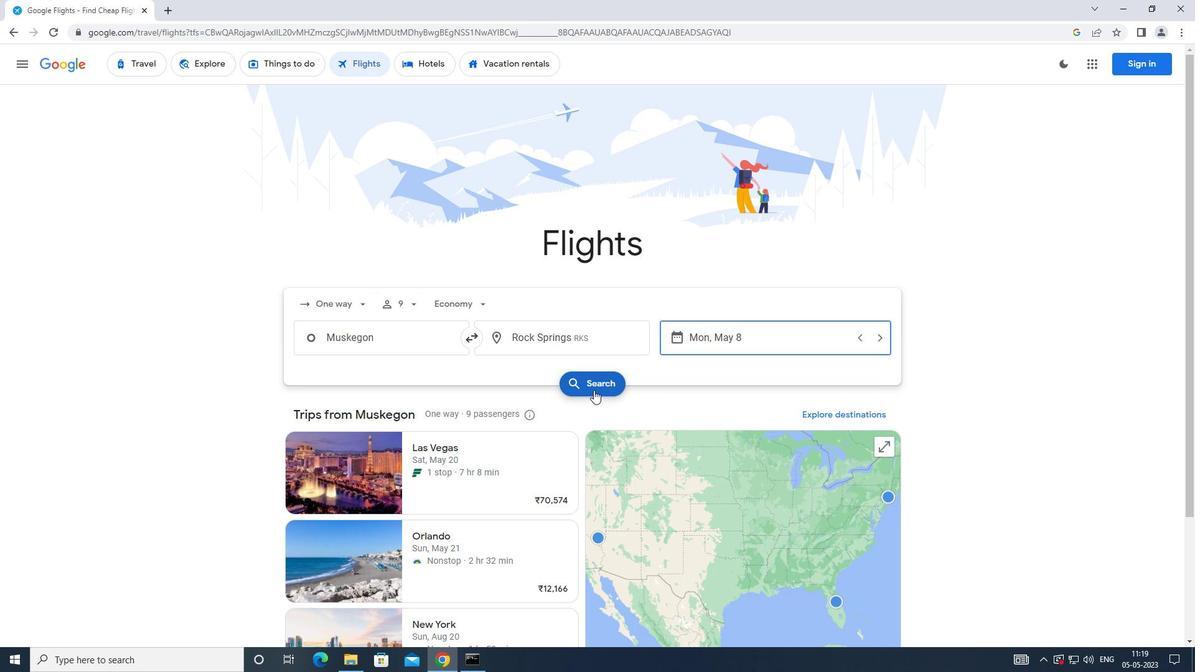
Action: Mouse moved to (331, 173)
Screenshot: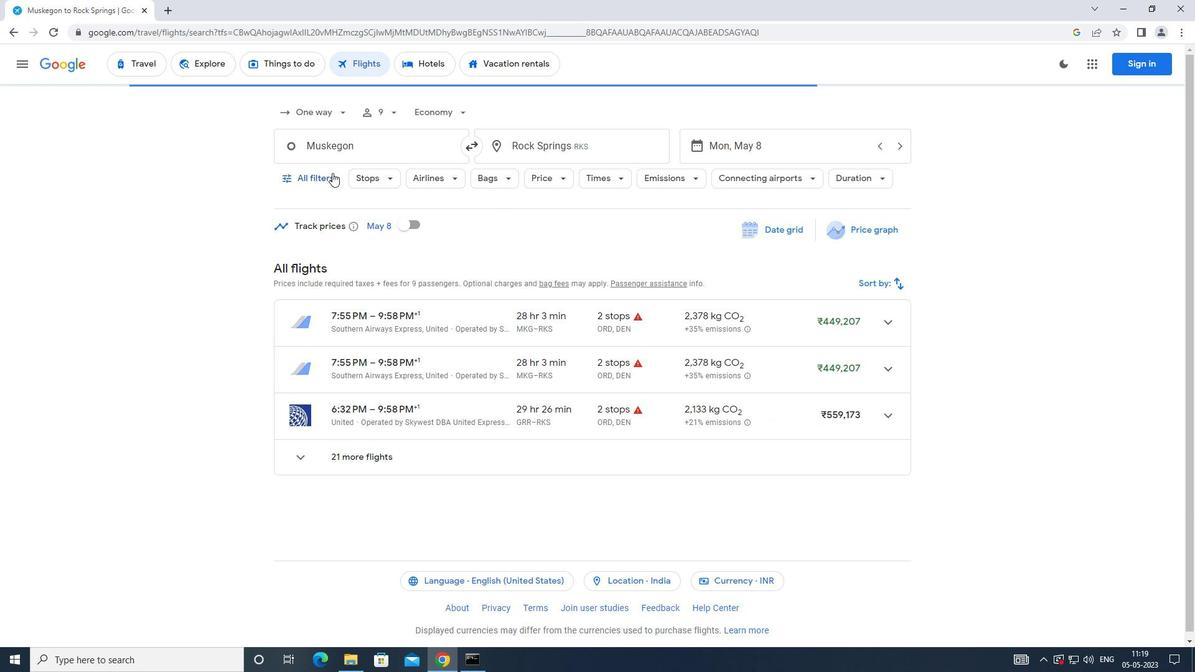 
Action: Mouse pressed left at (331, 173)
Screenshot: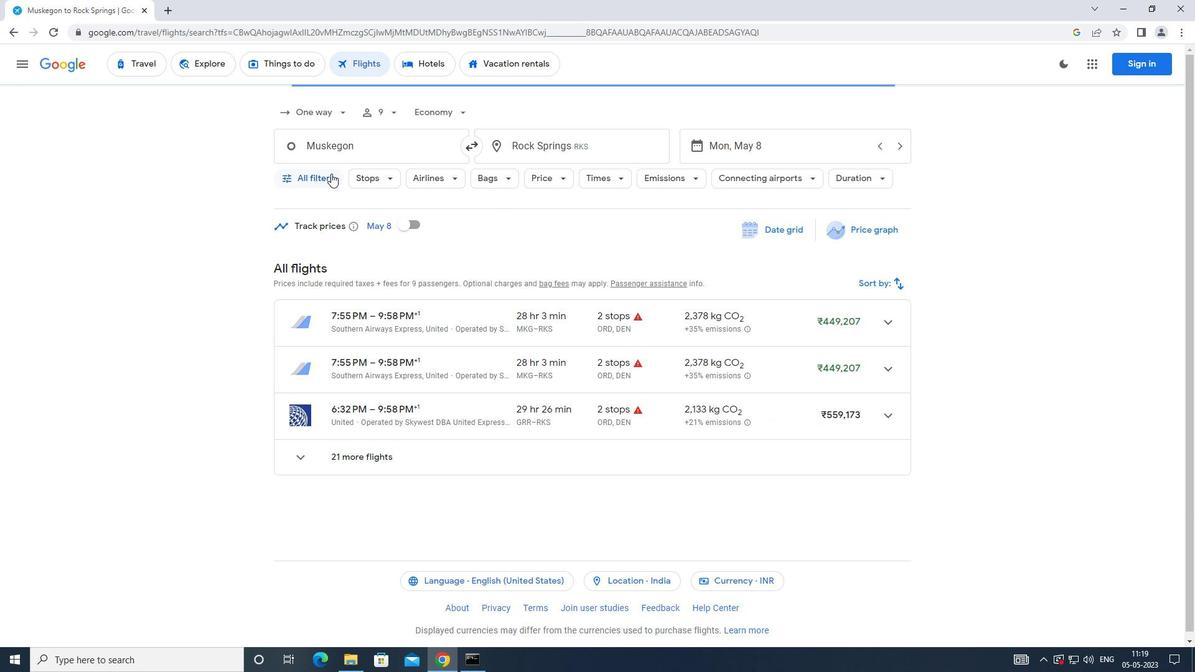 
Action: Mouse moved to (399, 294)
Screenshot: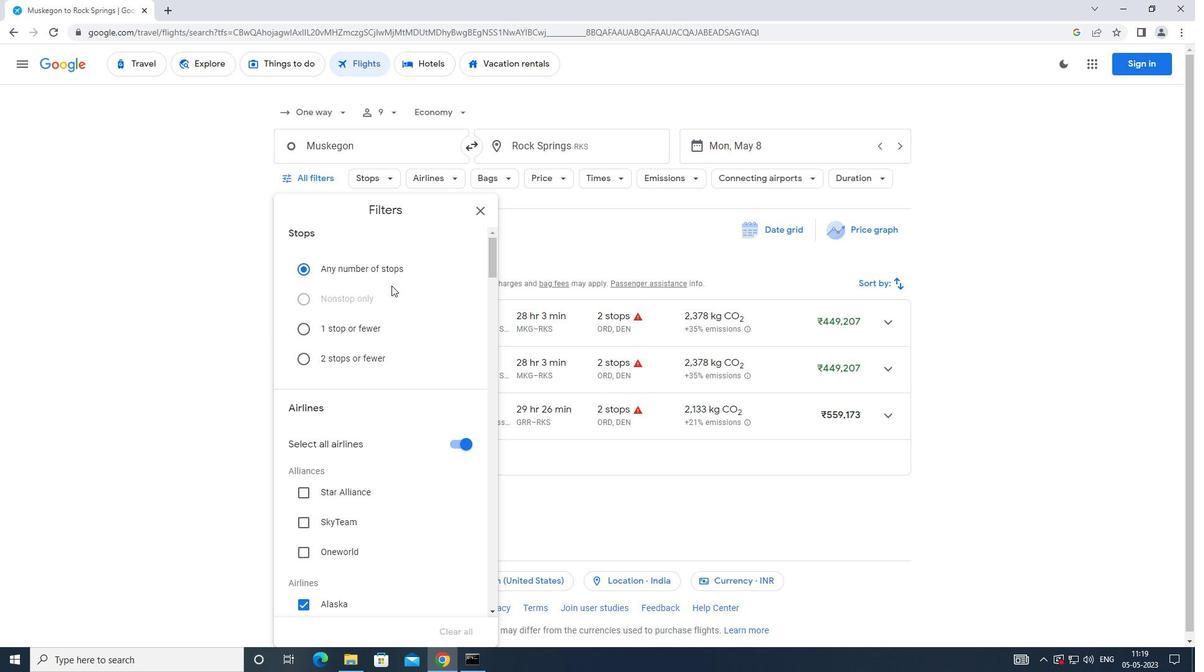 
Action: Mouse scrolled (399, 293) with delta (0, 0)
Screenshot: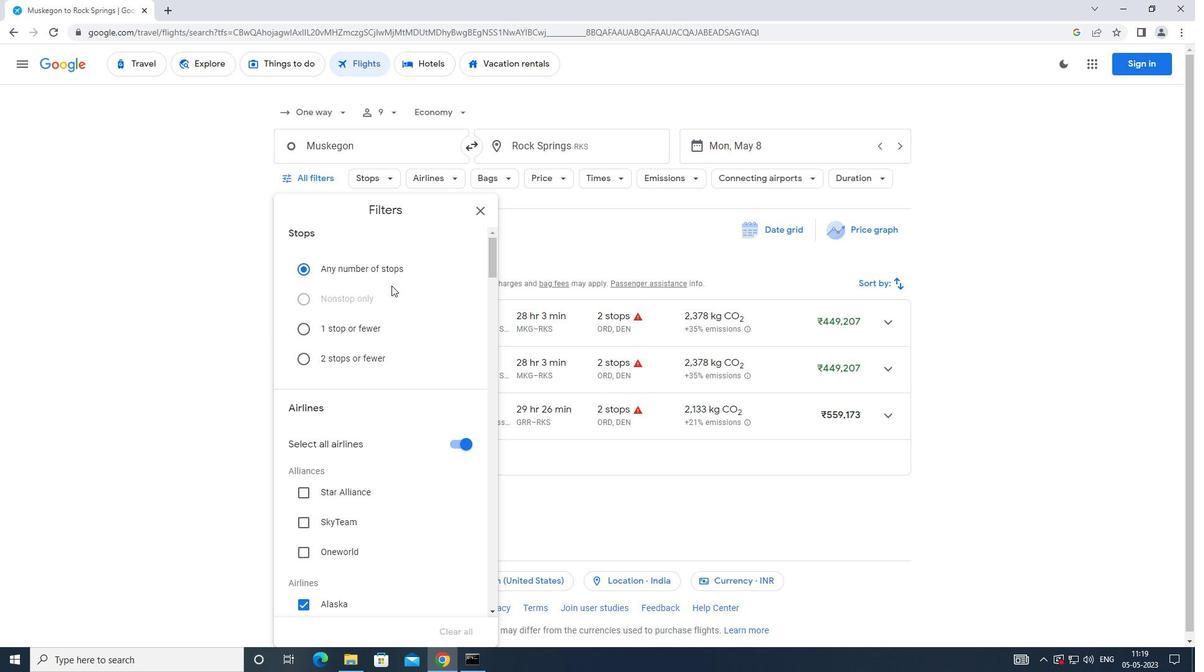 
Action: Mouse moved to (401, 295)
Screenshot: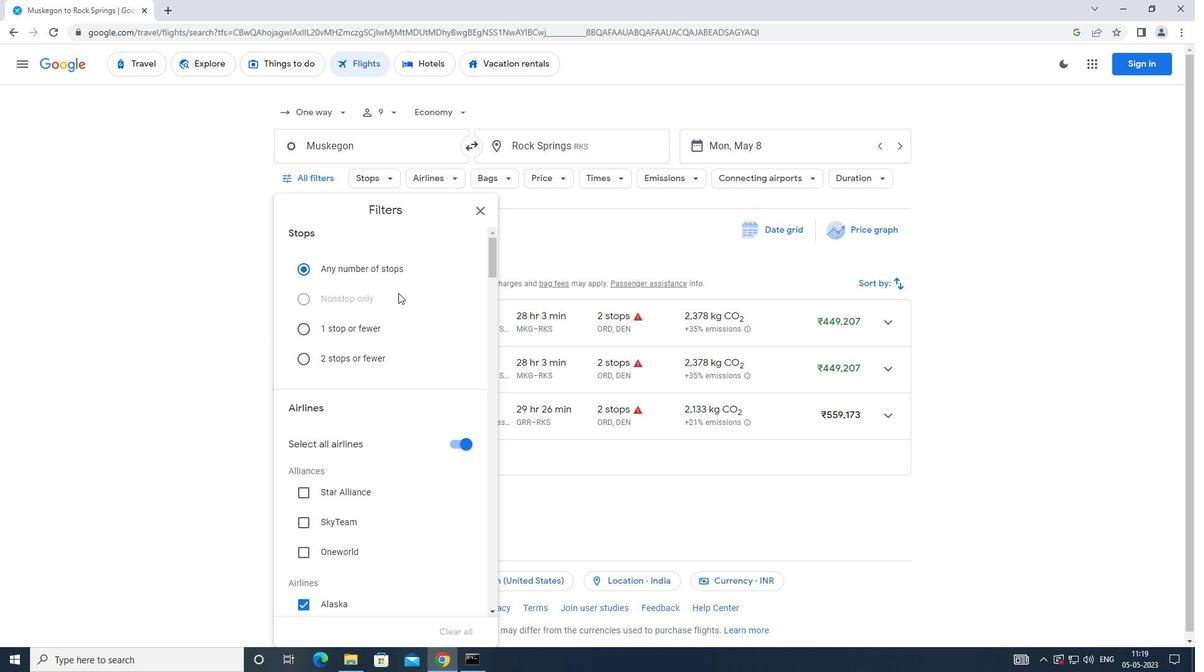 
Action: Mouse scrolled (401, 294) with delta (0, 0)
Screenshot: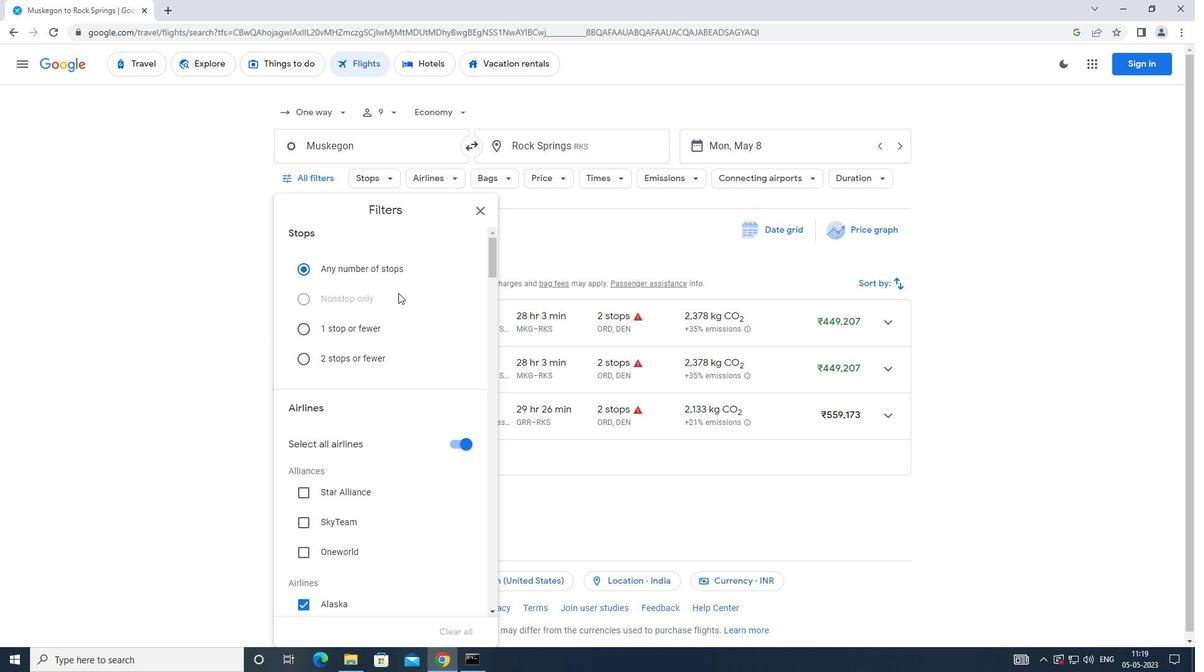 
Action: Mouse moved to (407, 293)
Screenshot: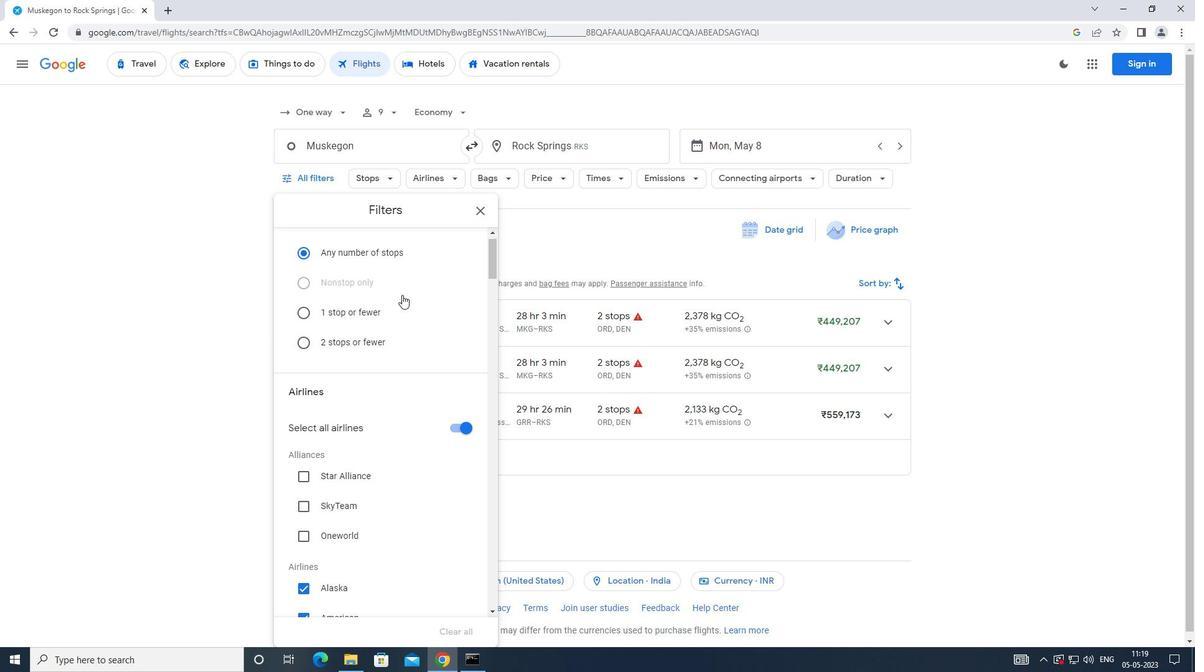 
Action: Mouse scrolled (407, 293) with delta (0, 0)
Screenshot: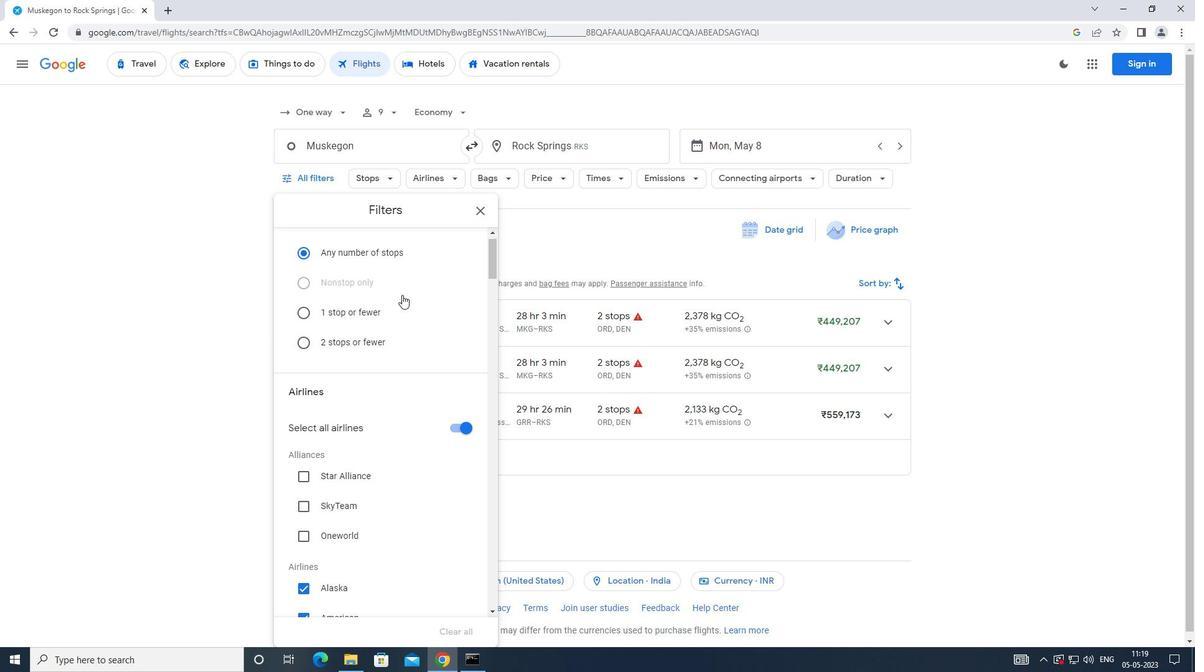 
Action: Mouse moved to (460, 260)
Screenshot: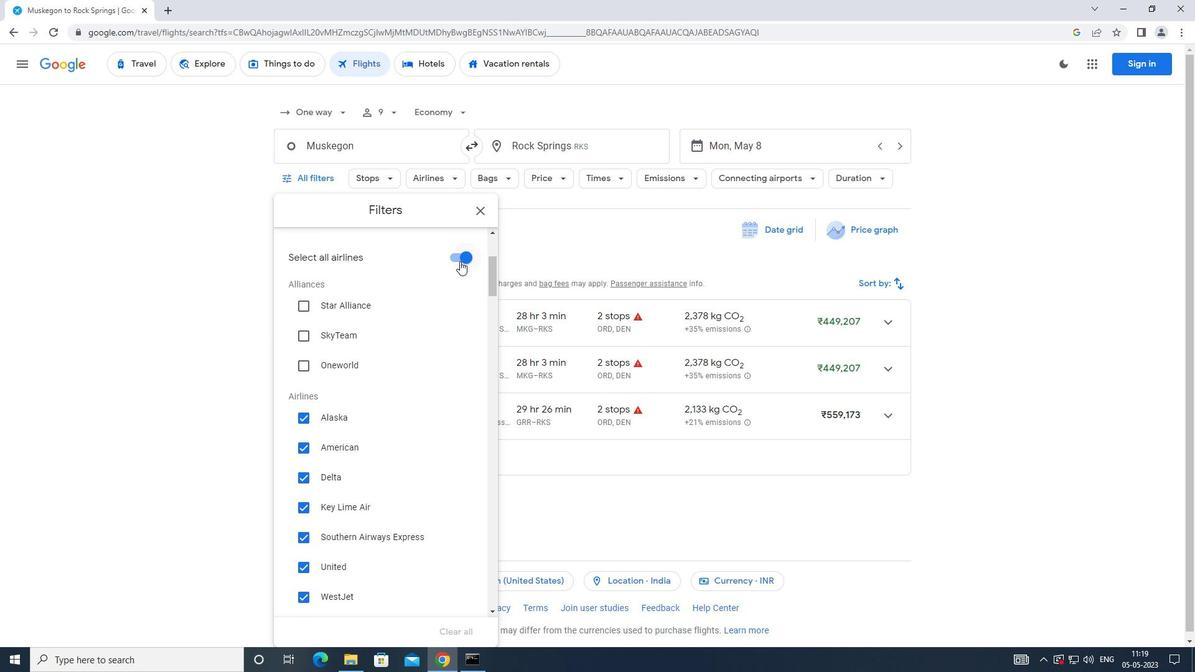 
Action: Mouse pressed left at (460, 260)
Screenshot: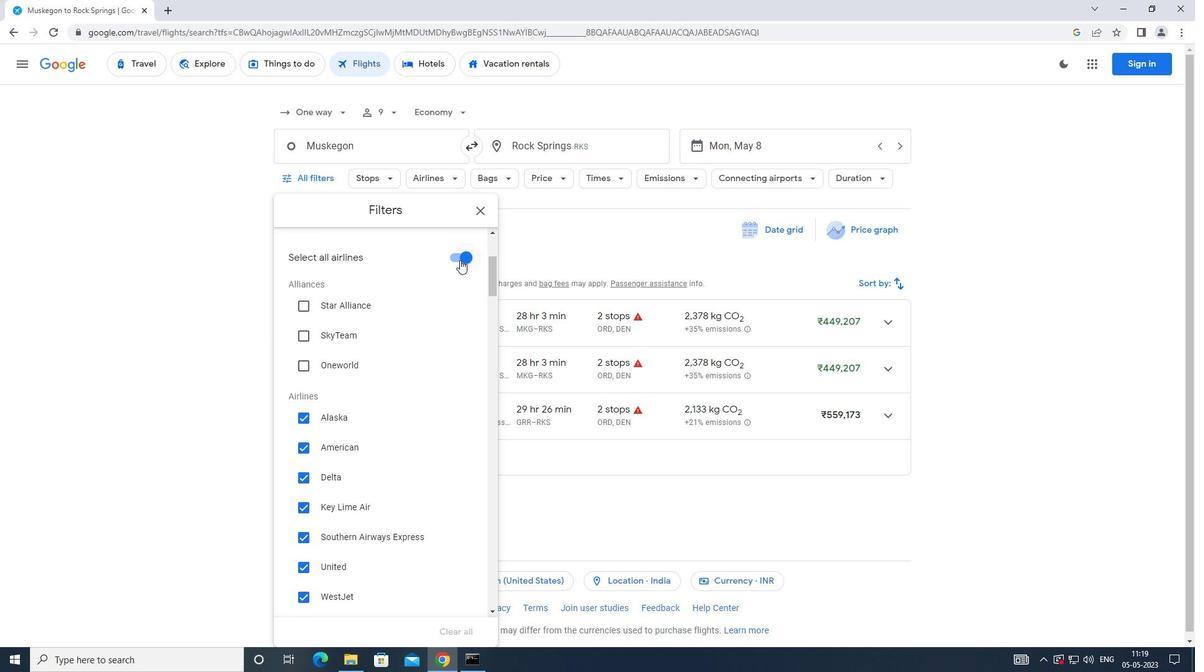 
Action: Mouse moved to (455, 266)
Screenshot: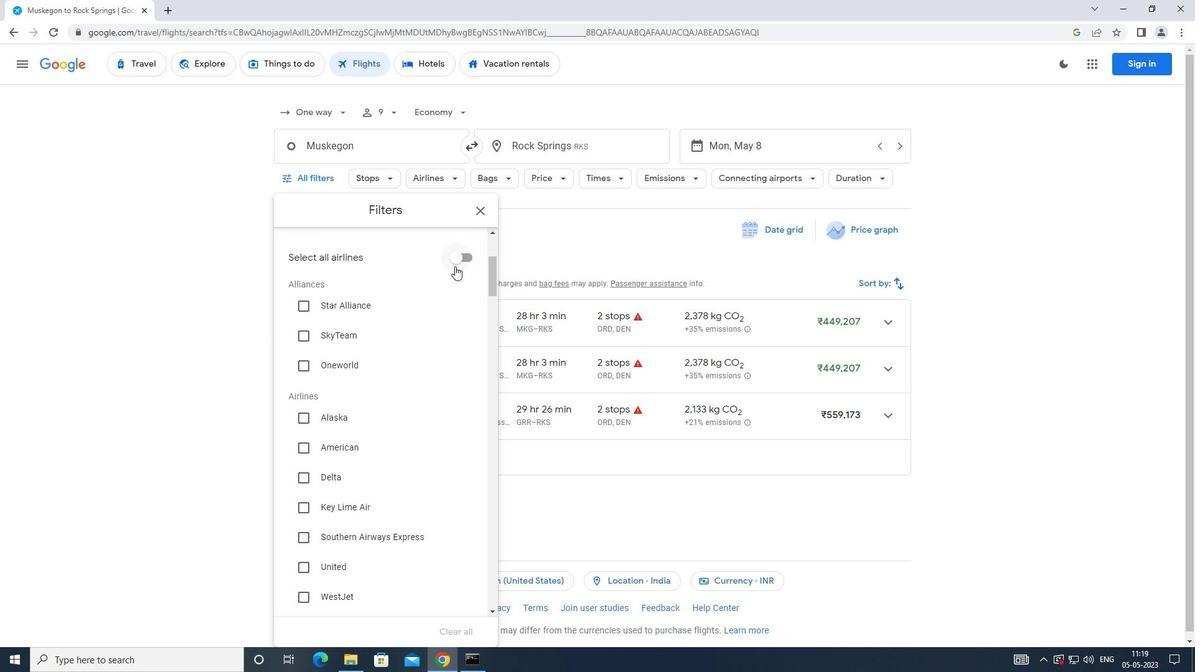 
Action: Mouse scrolled (455, 265) with delta (0, 0)
Screenshot: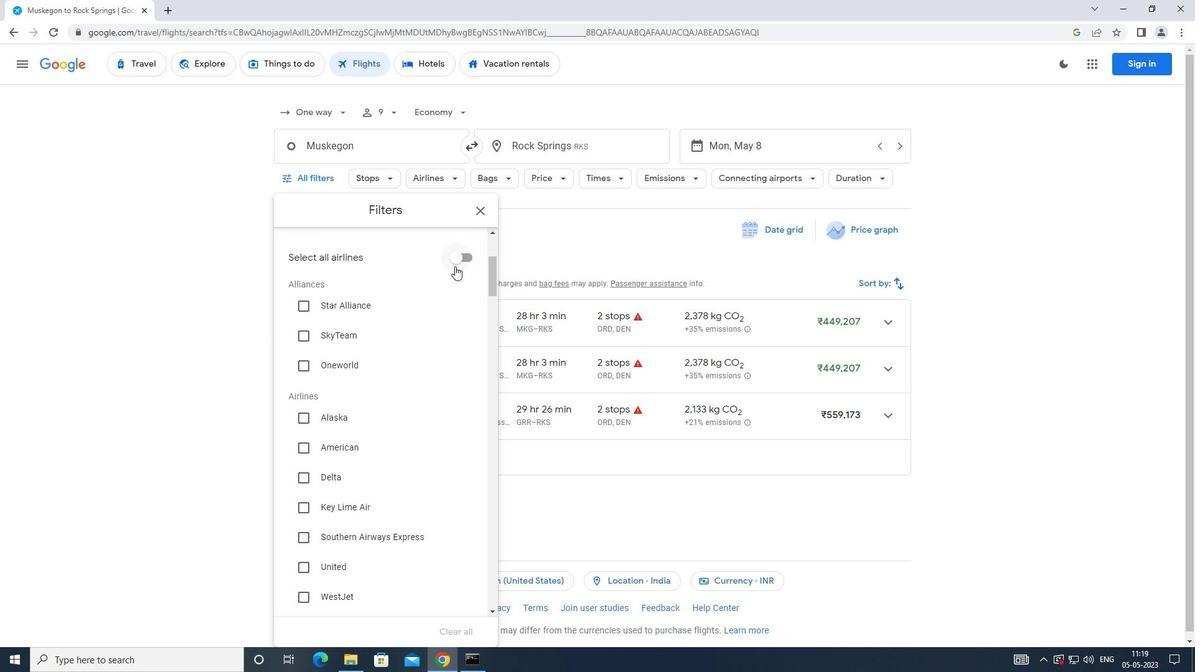 
Action: Mouse scrolled (455, 265) with delta (0, 0)
Screenshot: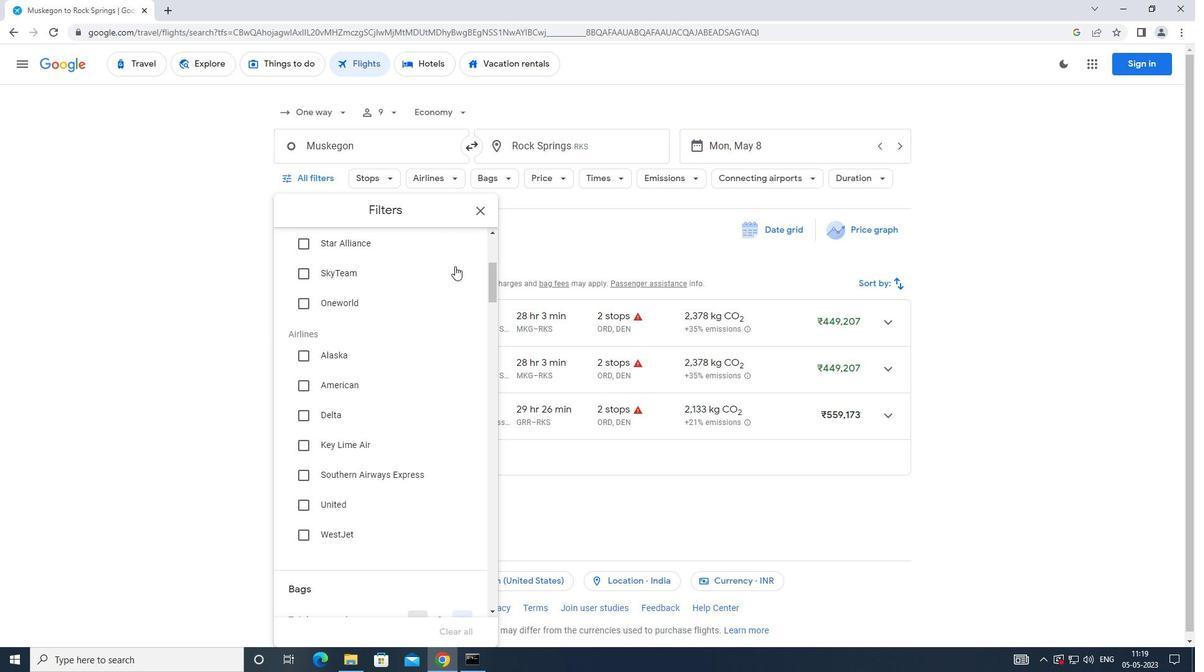 
Action: Mouse moved to (455, 266)
Screenshot: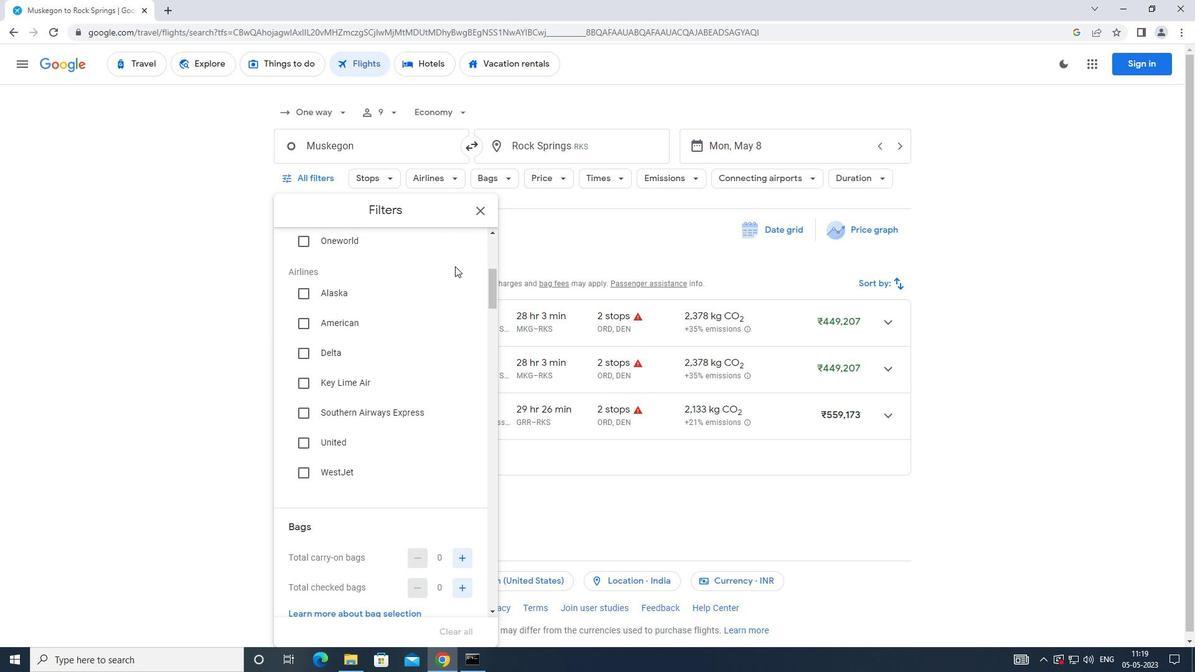 
Action: Mouse scrolled (455, 265) with delta (0, 0)
Screenshot: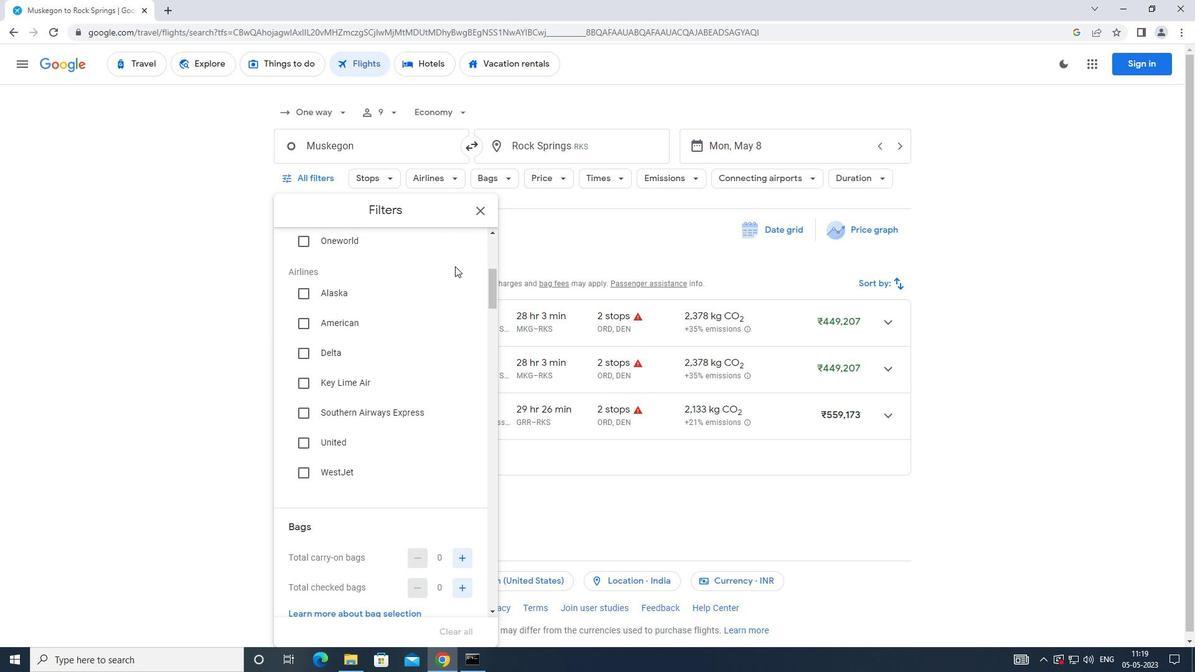 
Action: Mouse moved to (457, 267)
Screenshot: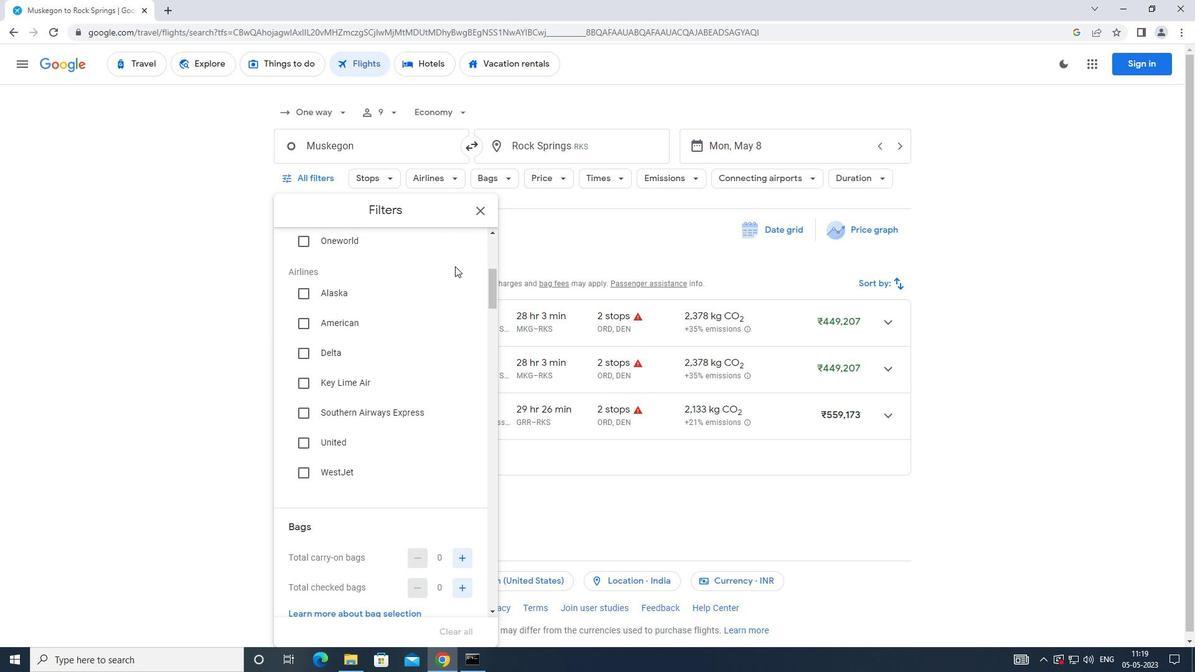 
Action: Mouse scrolled (457, 267) with delta (0, 0)
Screenshot: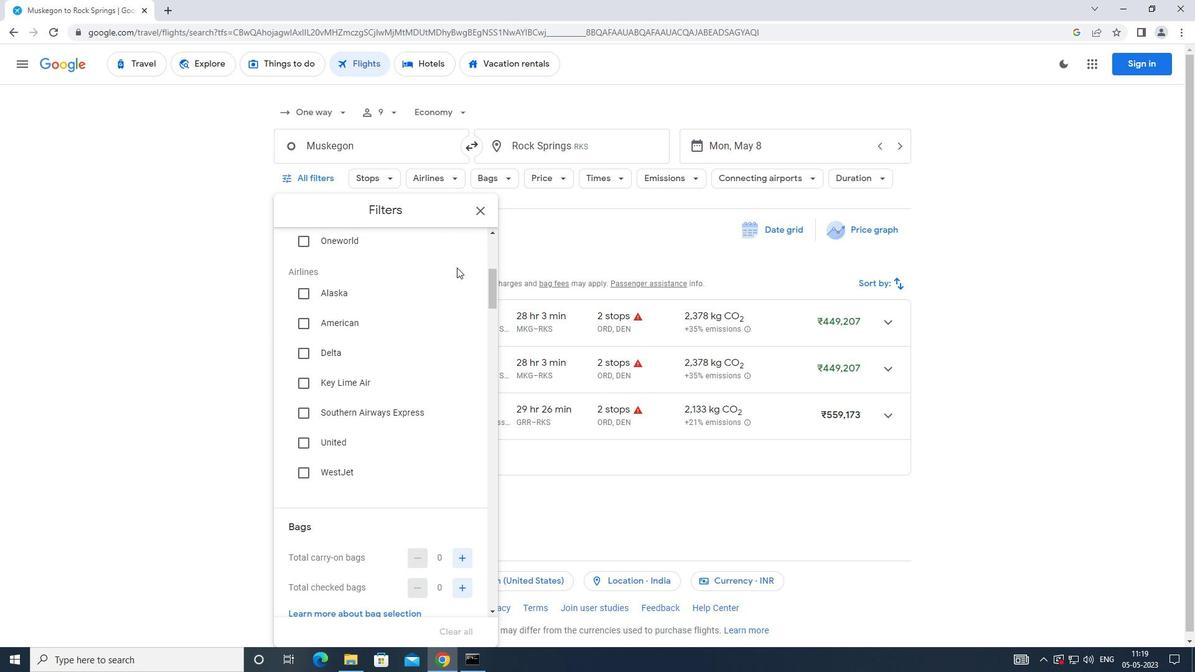 
Action: Mouse moved to (458, 267)
Screenshot: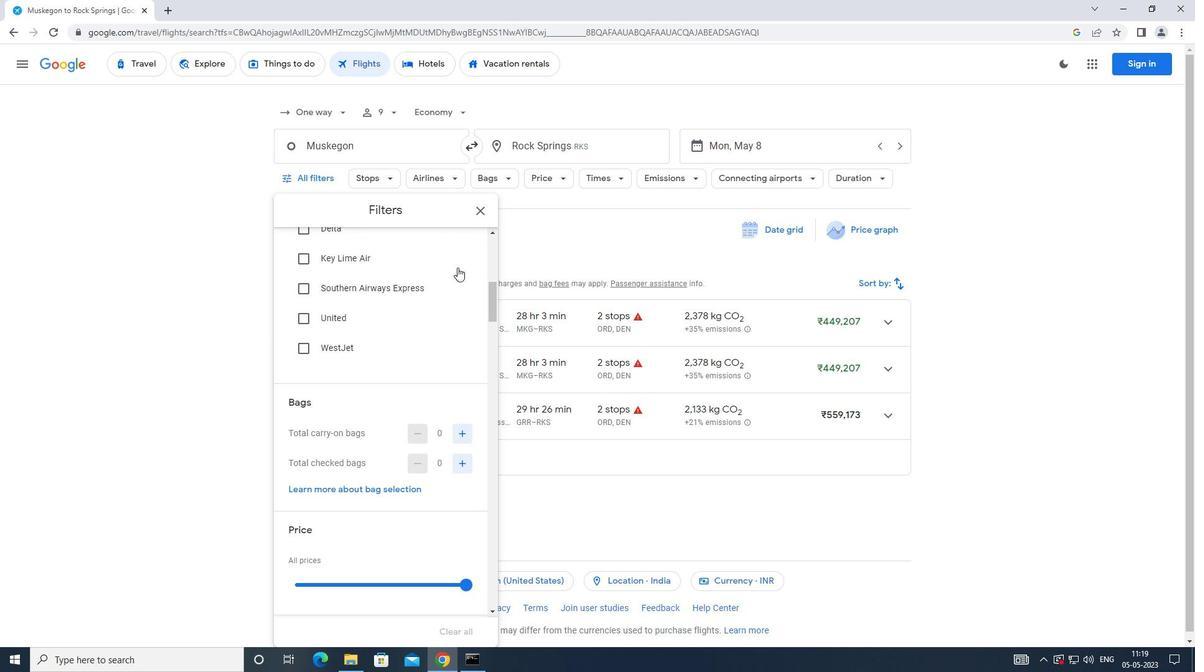 
Action: Mouse scrolled (458, 267) with delta (0, 0)
Screenshot: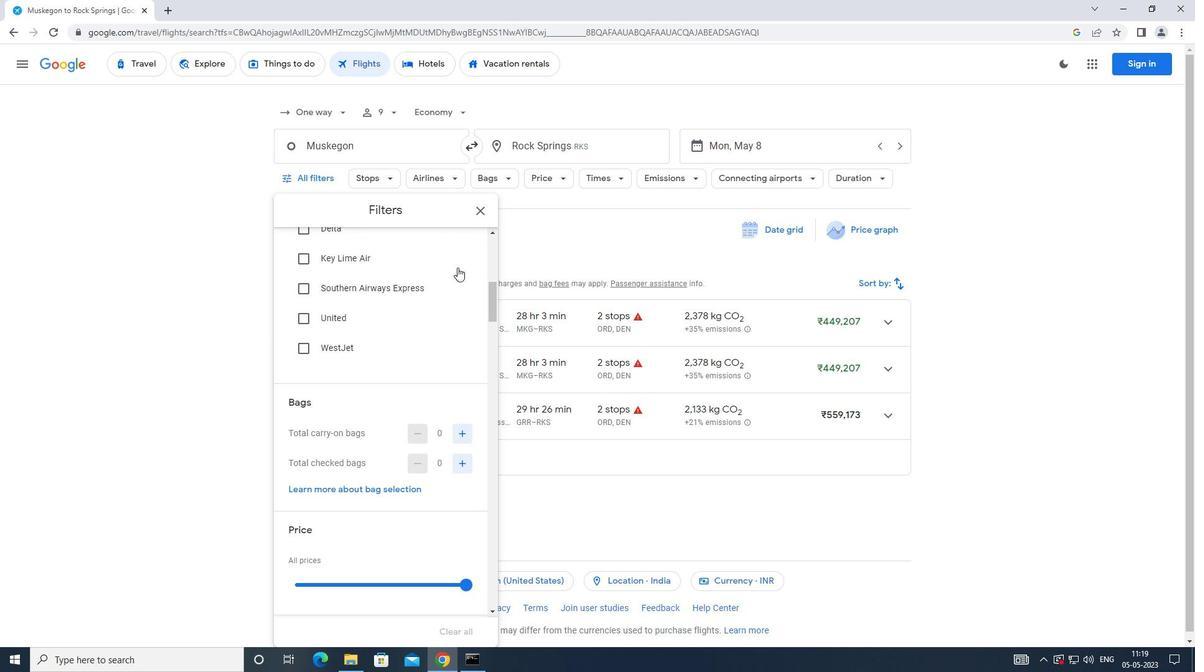 
Action: Mouse scrolled (458, 267) with delta (0, 0)
Screenshot: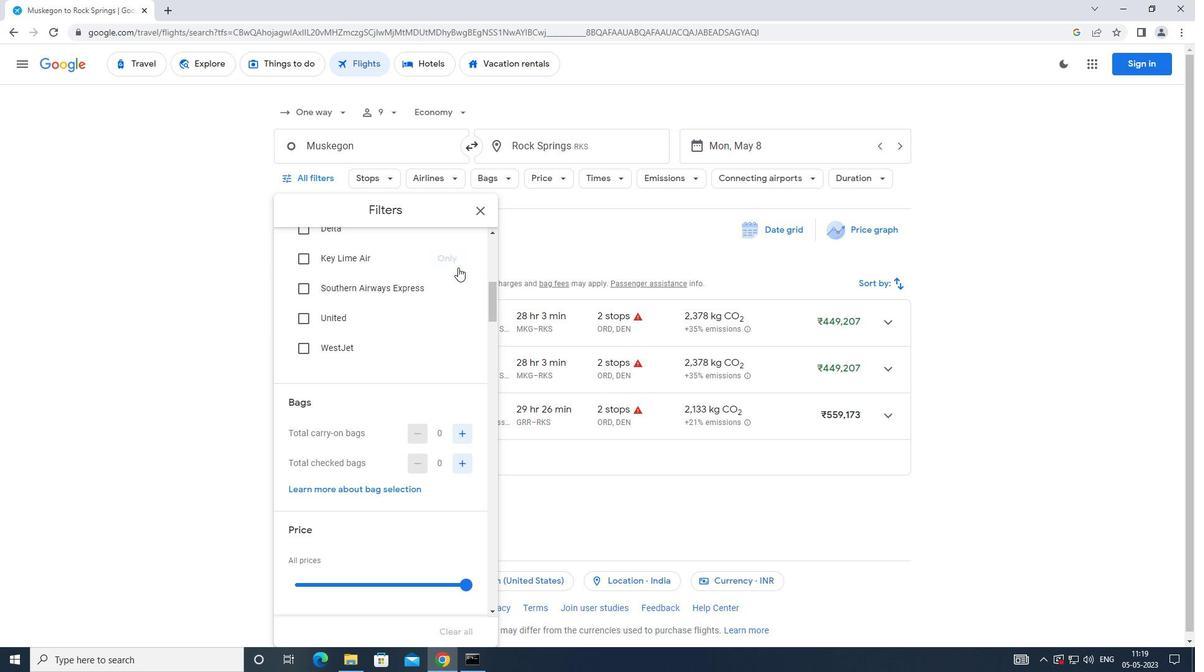 
Action: Mouse moved to (462, 344)
Screenshot: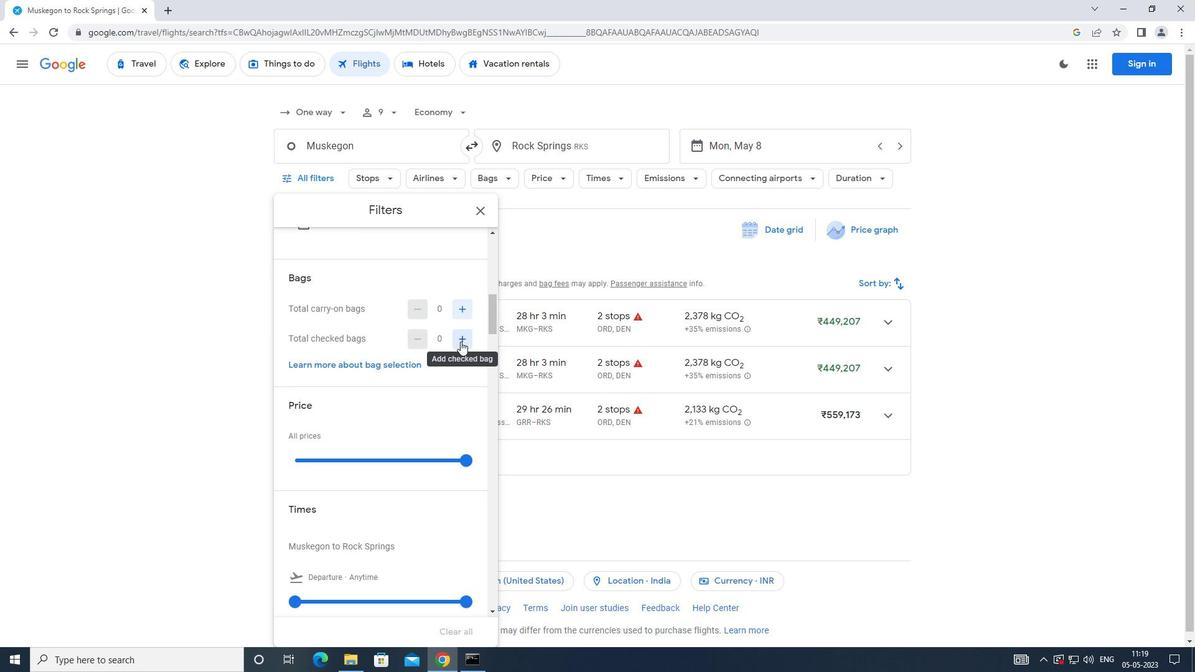 
Action: Mouse pressed left at (462, 344)
Screenshot: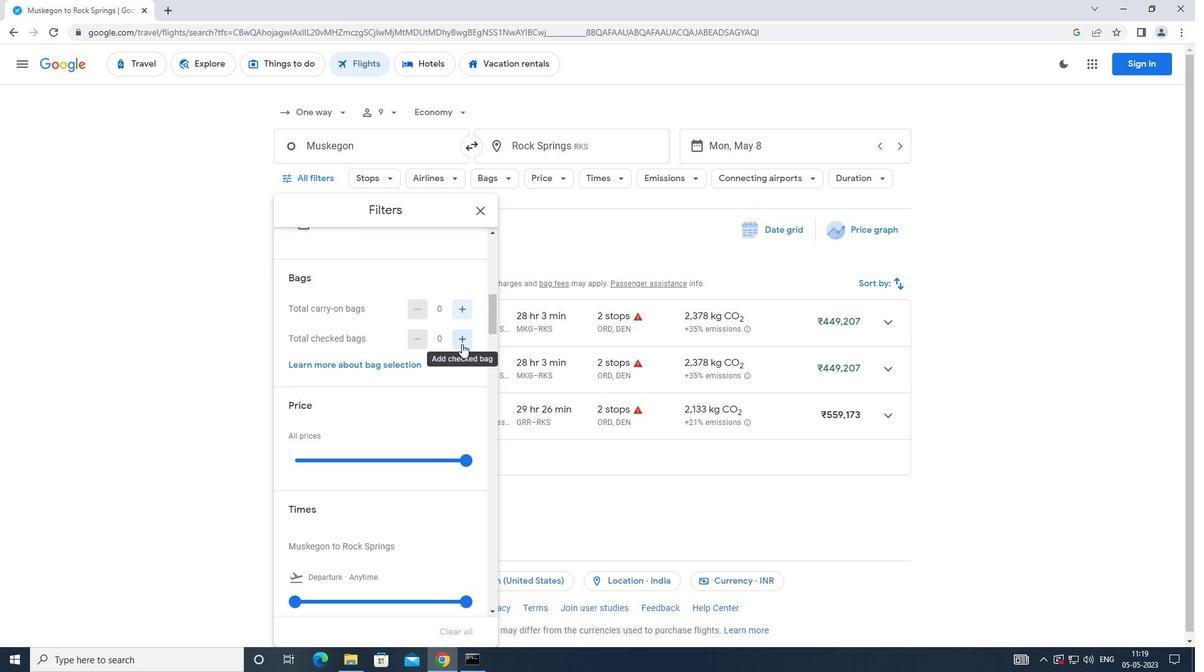 
Action: Mouse pressed left at (462, 344)
Screenshot: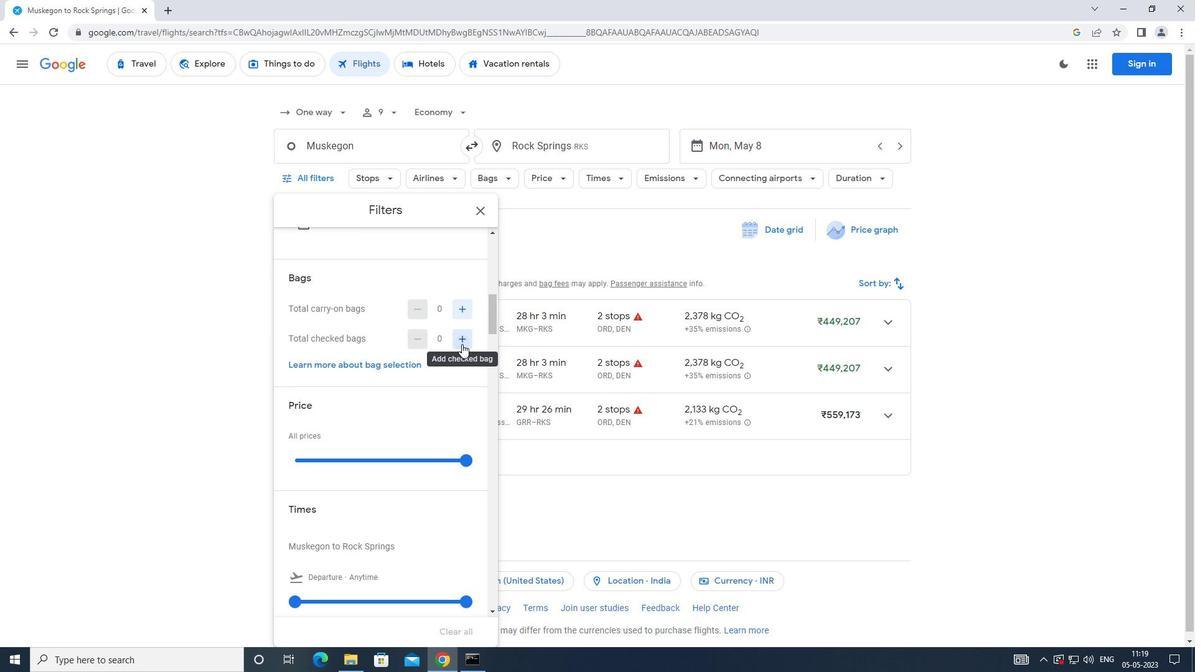 
Action: Mouse moved to (447, 331)
Screenshot: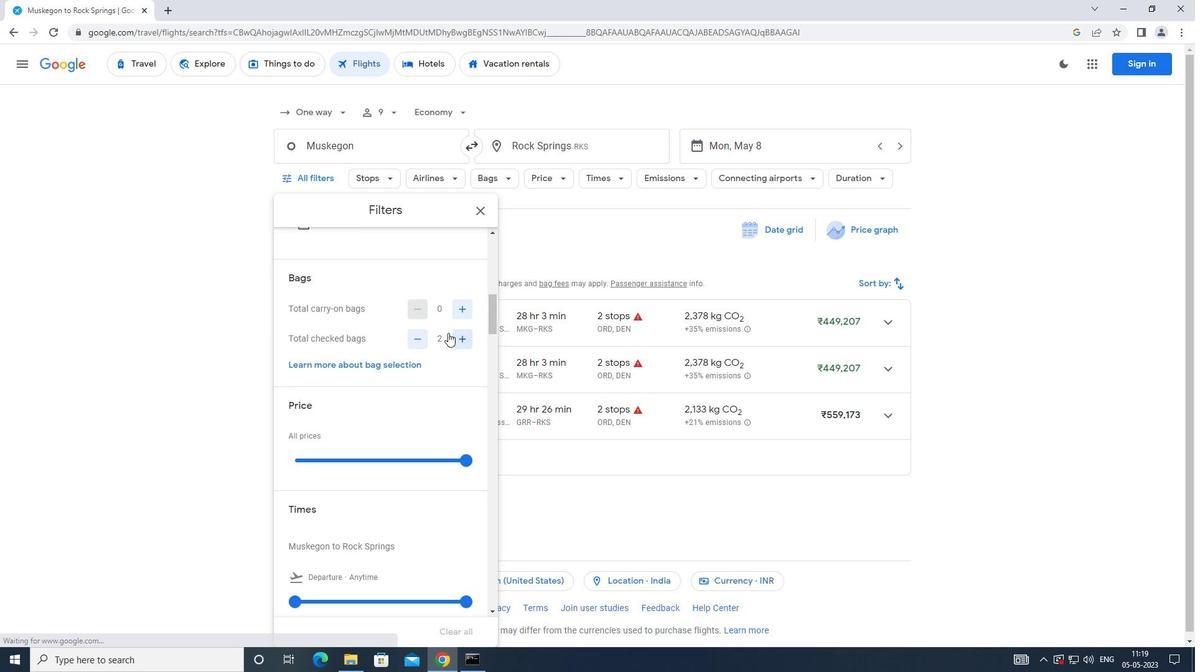 
Action: Mouse scrolled (447, 331) with delta (0, 0)
Screenshot: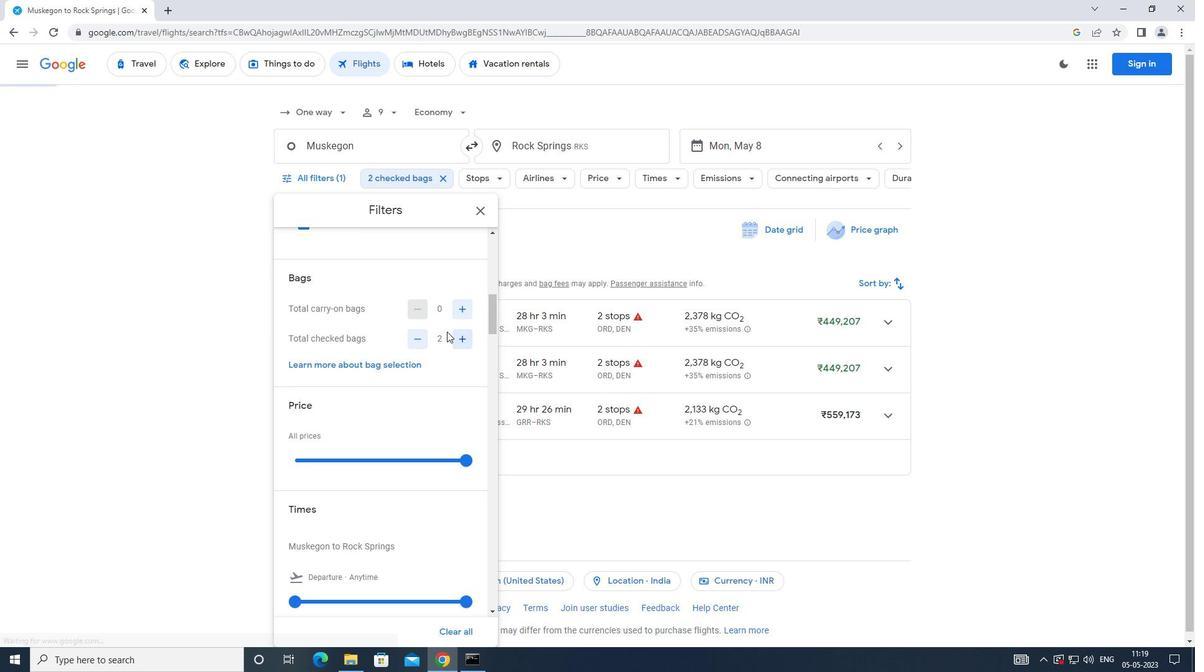 
Action: Mouse moved to (450, 326)
Screenshot: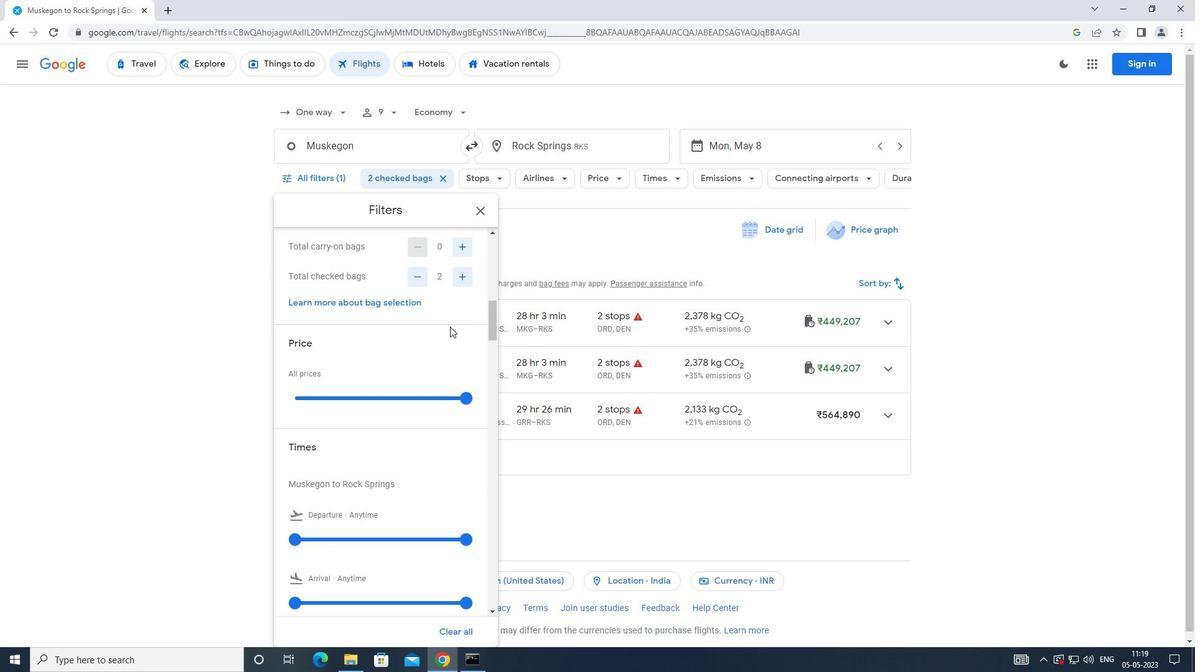 
Action: Mouse scrolled (450, 325) with delta (0, 0)
Screenshot: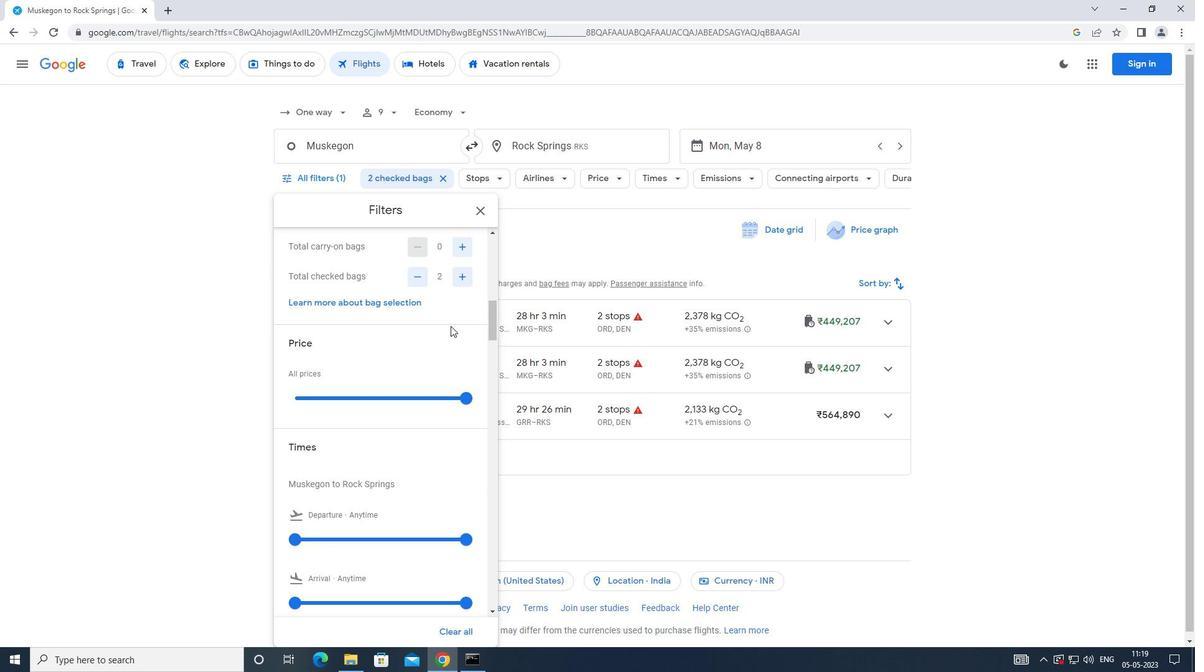 
Action: Mouse moved to (297, 479)
Screenshot: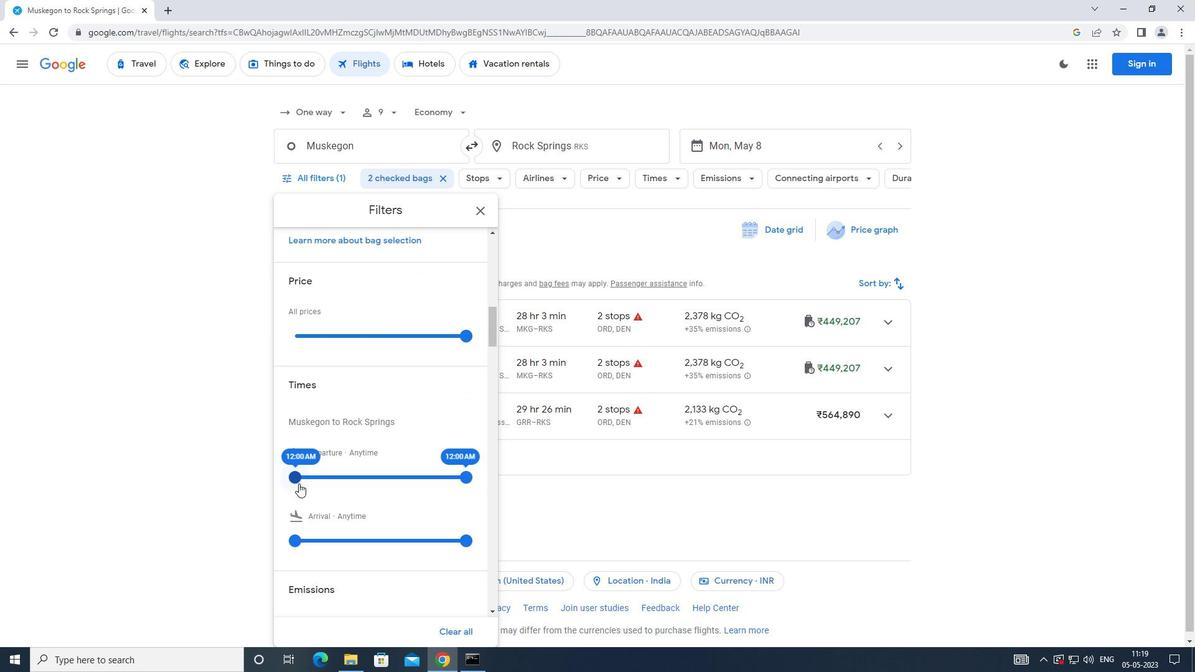 
Action: Mouse pressed left at (297, 479)
Screenshot: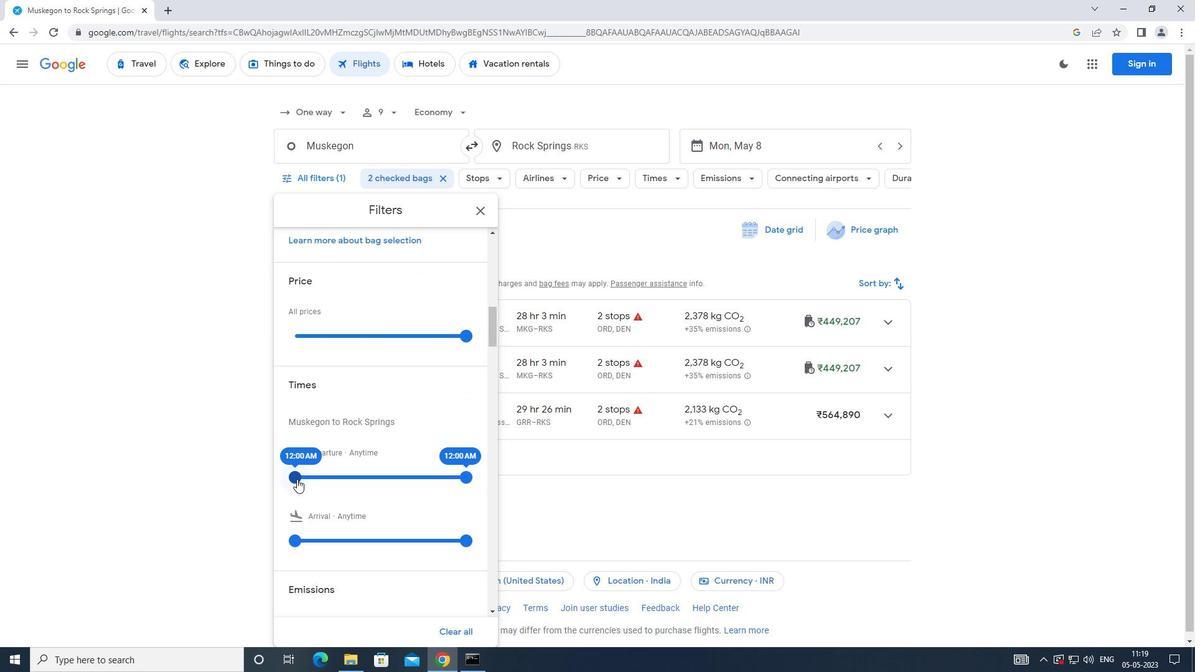 
Action: Mouse moved to (463, 479)
Screenshot: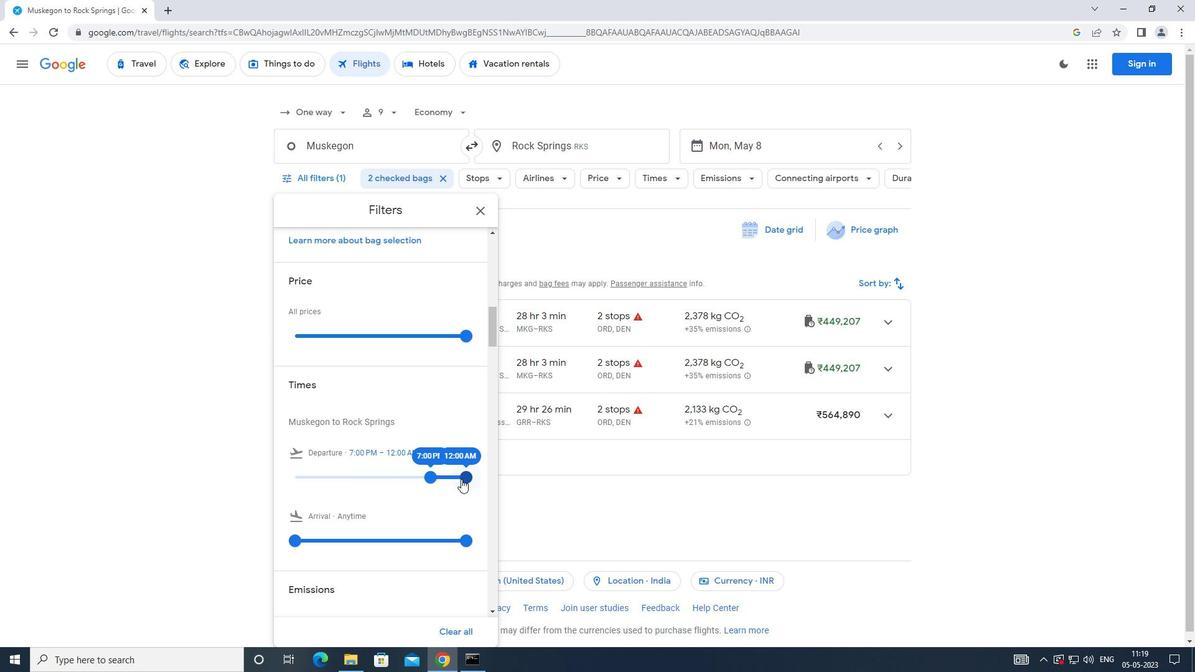 
Action: Mouse pressed left at (463, 479)
Screenshot: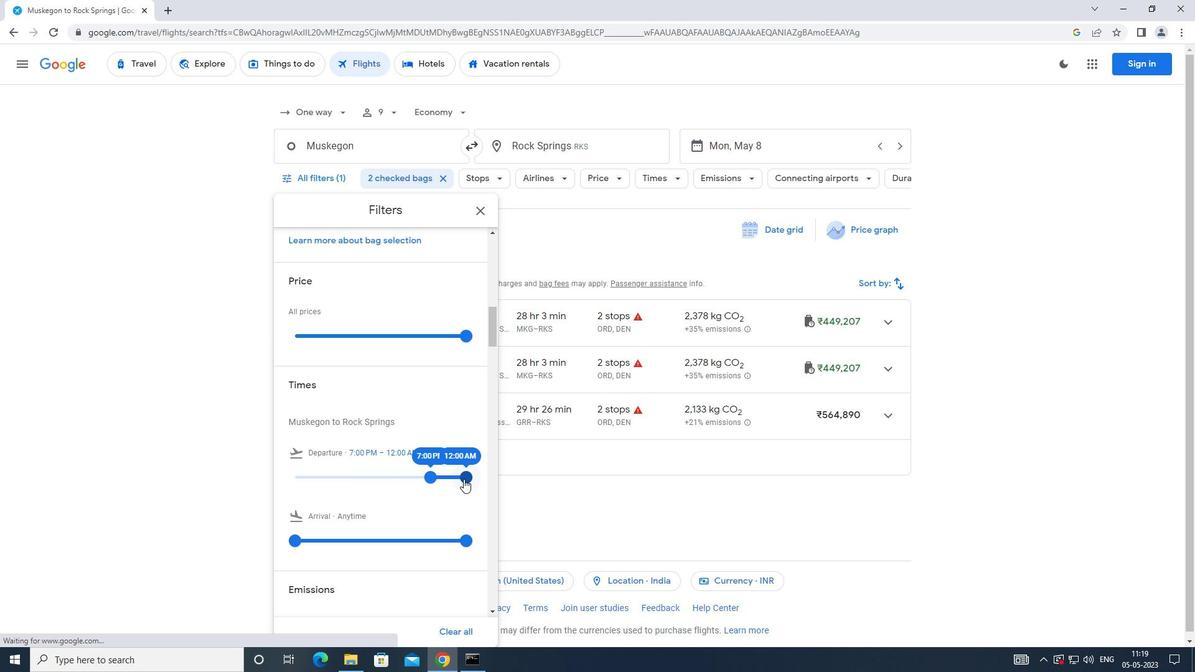 
Action: Mouse moved to (417, 483)
Screenshot: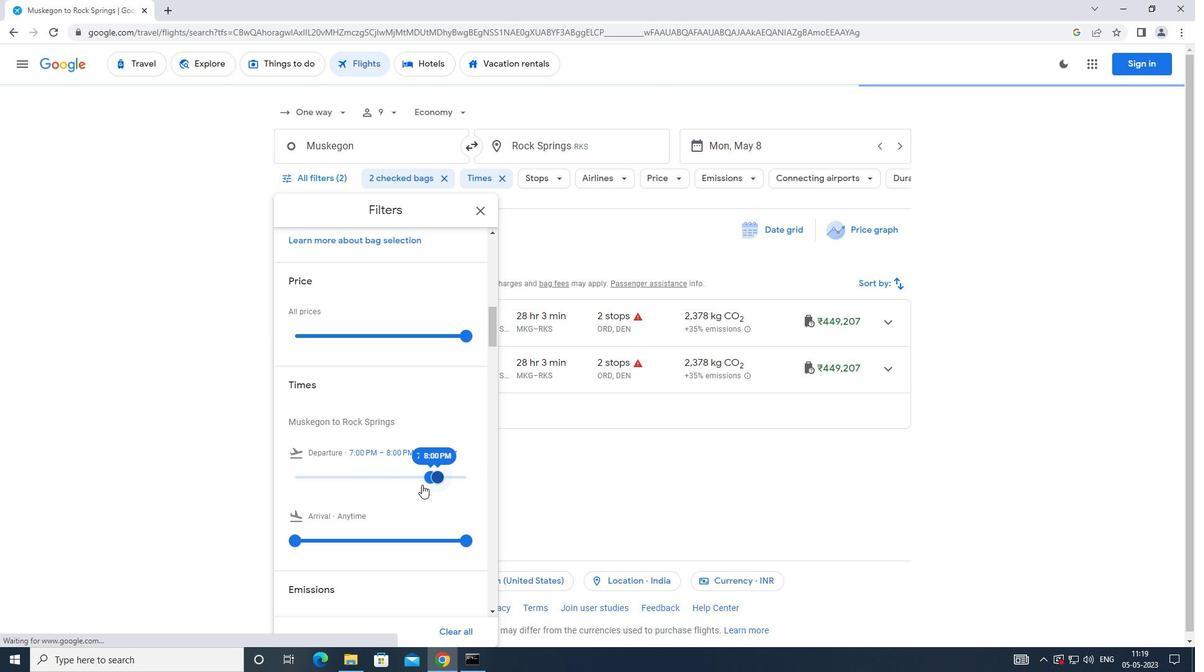 
Action: Key pressed <Key.f8>
Screenshot: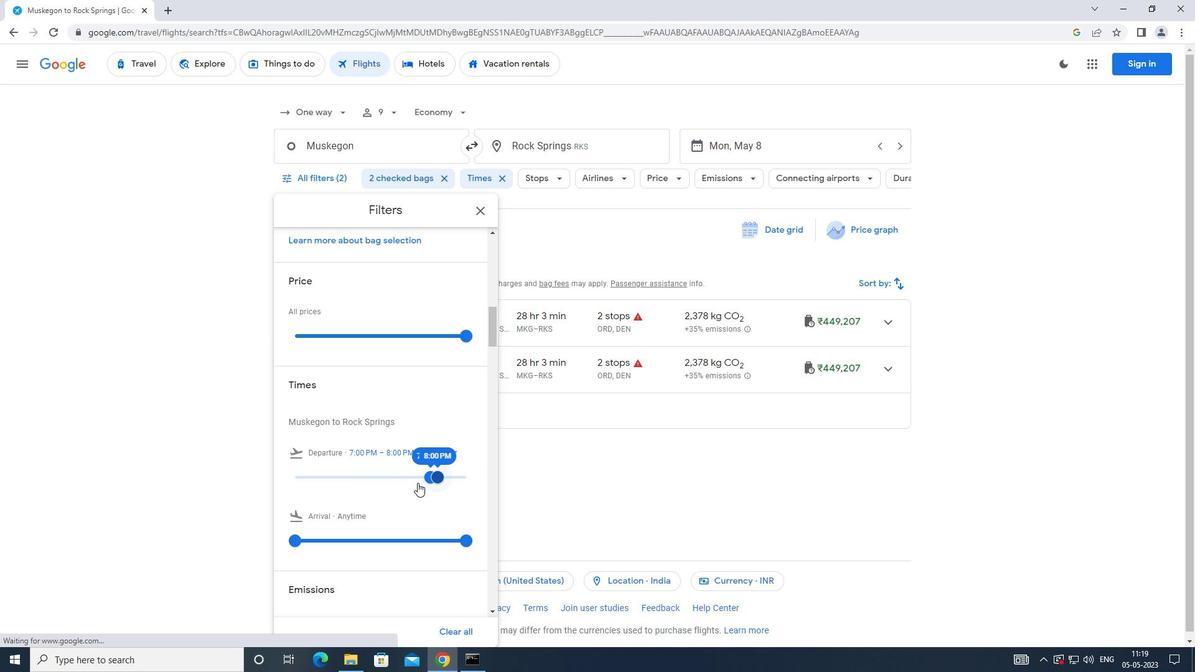 
